 Task: Add a signature Janice Green containing Have a great Grandparents Day, Janice Green to email address softage.5@softage.net and add a label Birthday parties
Action: Mouse moved to (930, 53)
Screenshot: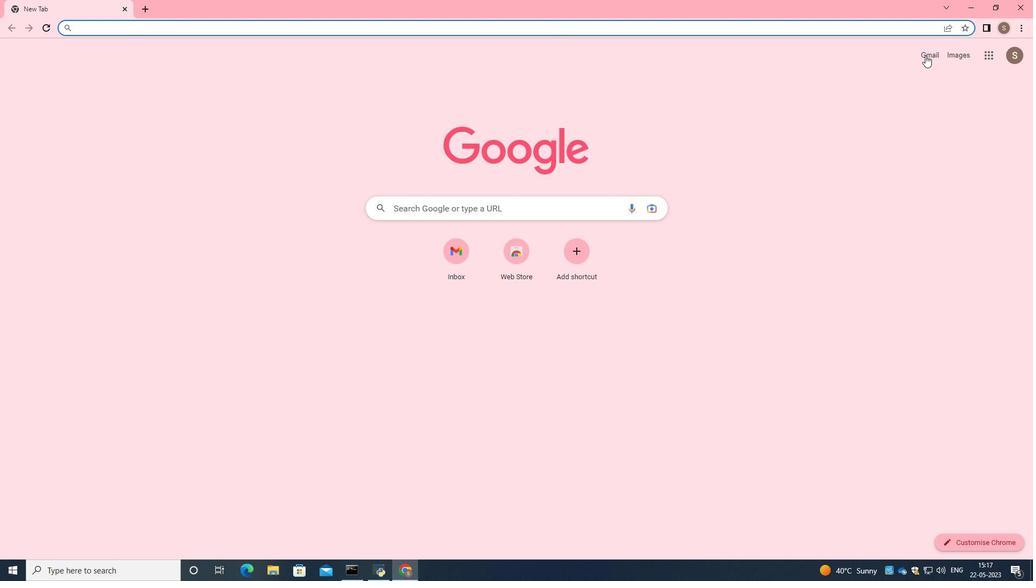 
Action: Mouse pressed left at (930, 53)
Screenshot: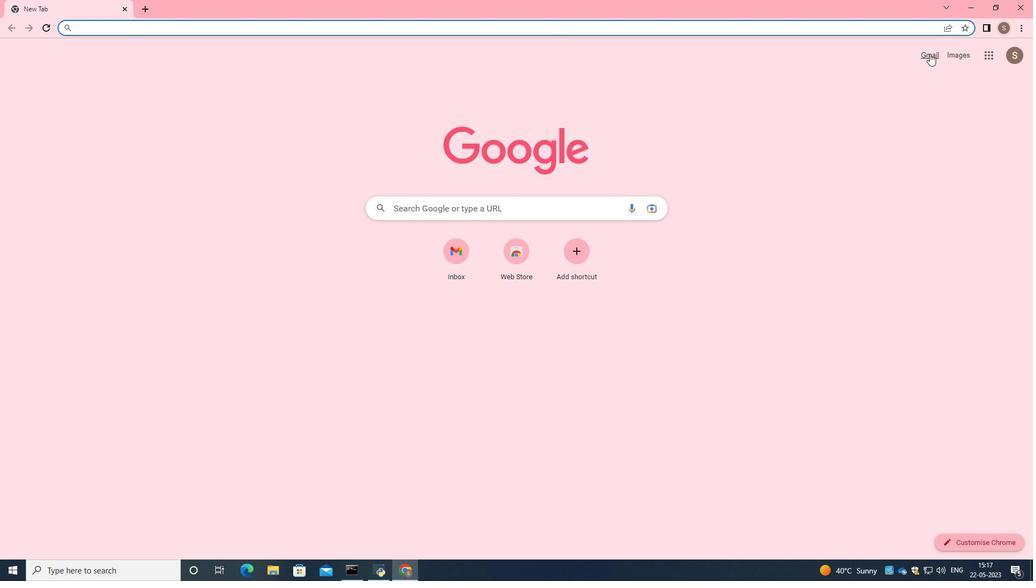 
Action: Mouse moved to (918, 76)
Screenshot: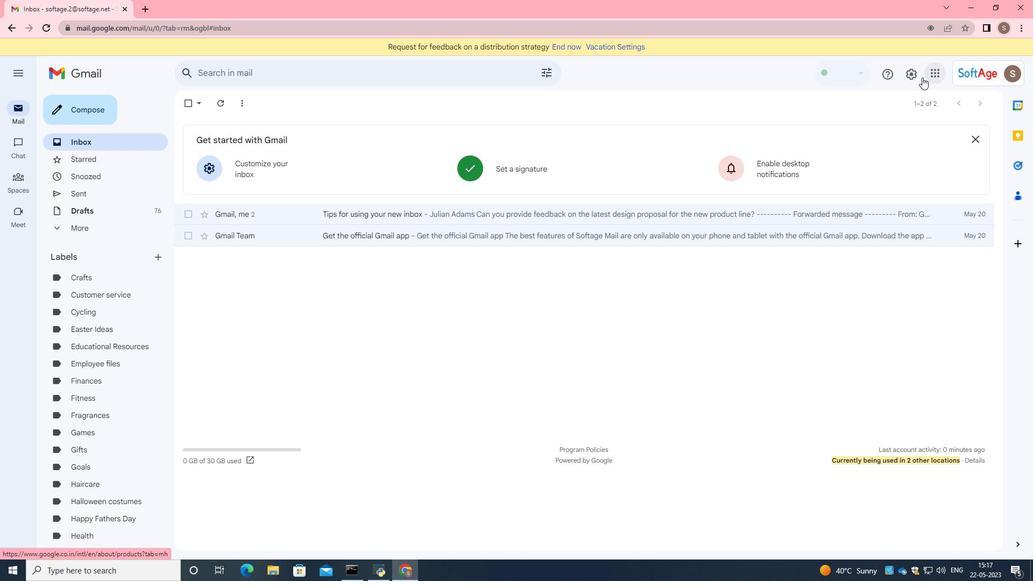 
Action: Mouse pressed left at (918, 76)
Screenshot: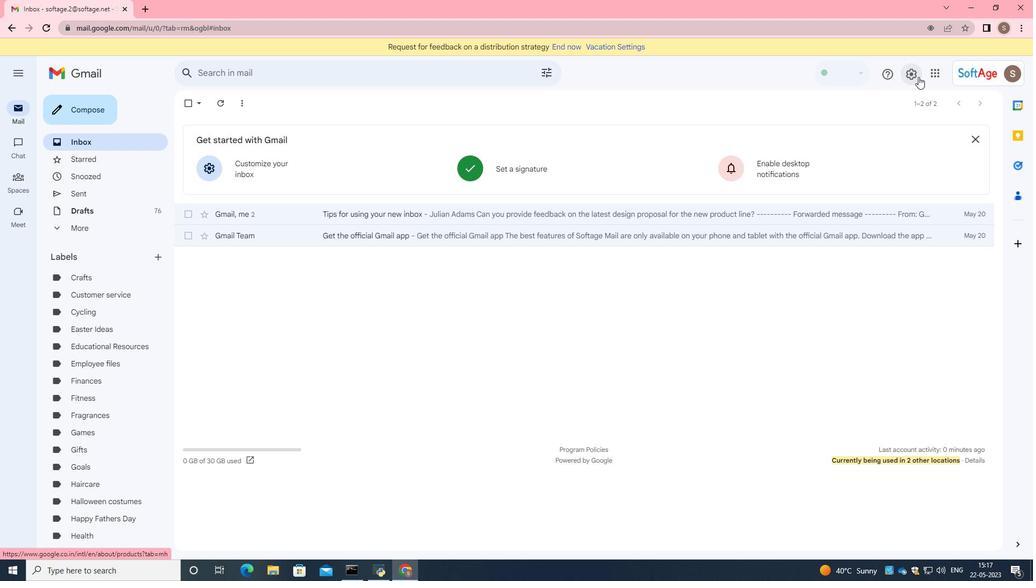 
Action: Mouse moved to (888, 130)
Screenshot: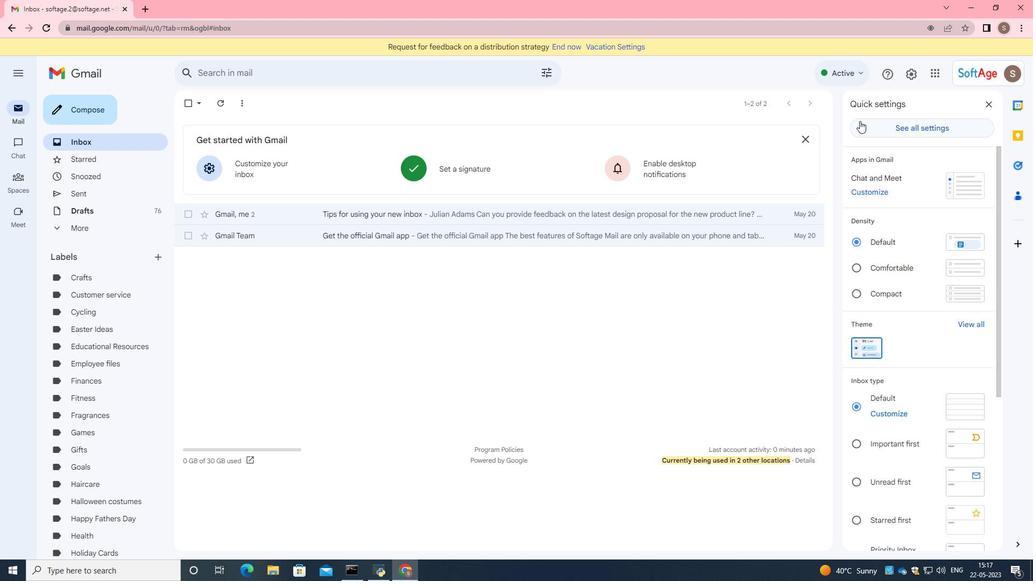 
Action: Mouse pressed left at (888, 130)
Screenshot: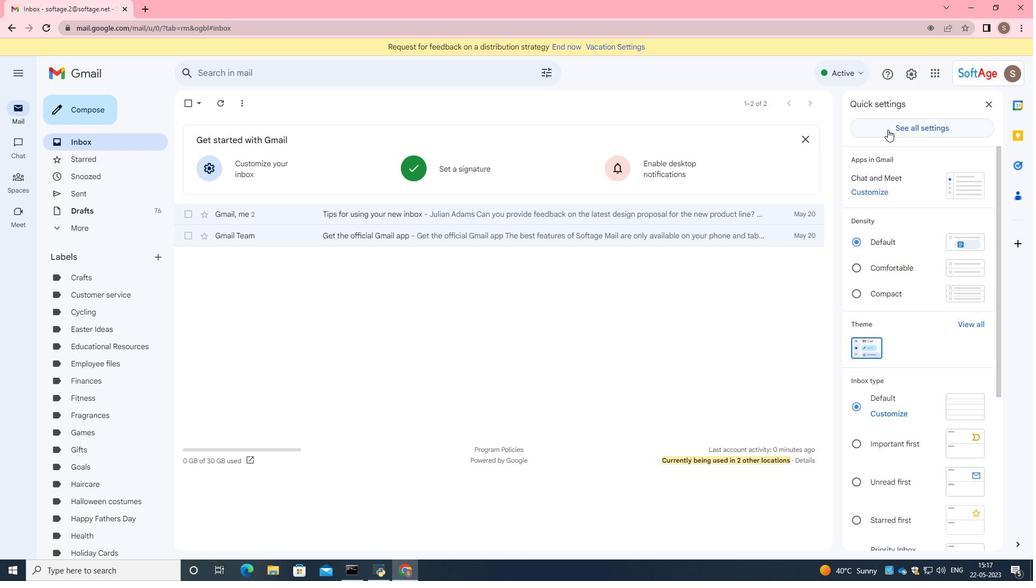 
Action: Mouse moved to (556, 209)
Screenshot: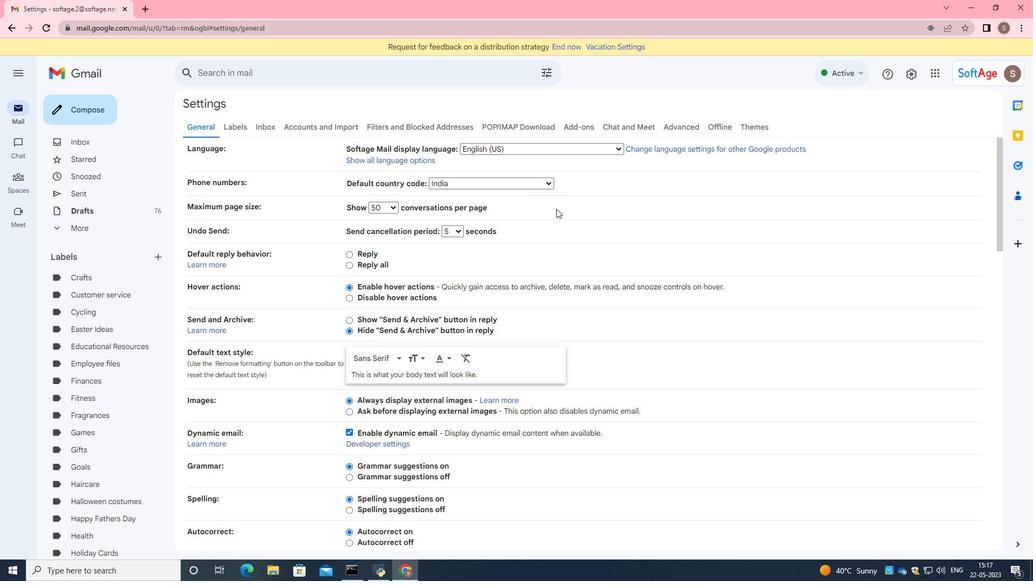 
Action: Mouse scrolled (556, 208) with delta (0, 0)
Screenshot: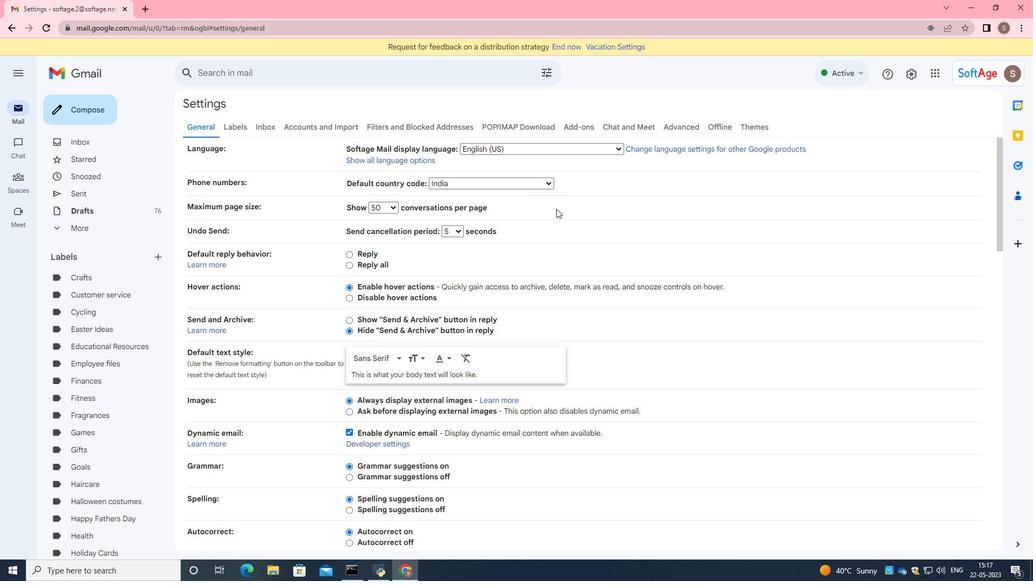 
Action: Mouse scrolled (556, 208) with delta (0, 0)
Screenshot: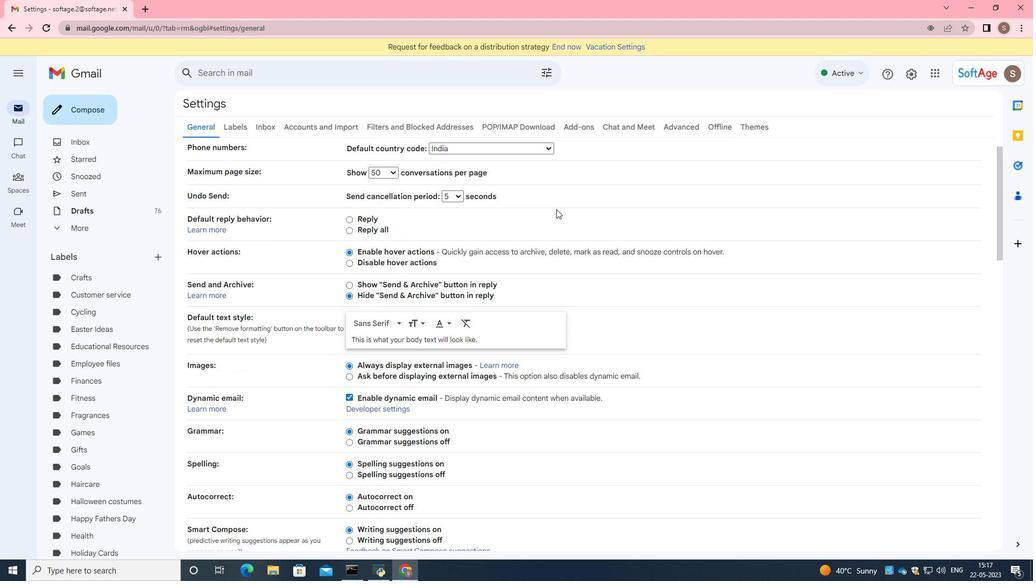 
Action: Mouse moved to (556, 209)
Screenshot: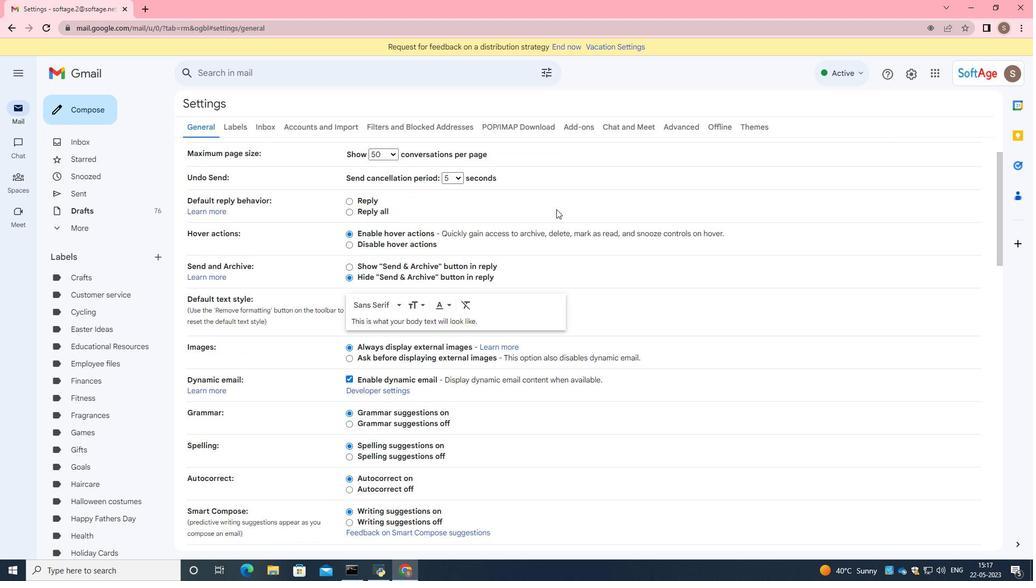 
Action: Mouse scrolled (556, 209) with delta (0, 0)
Screenshot: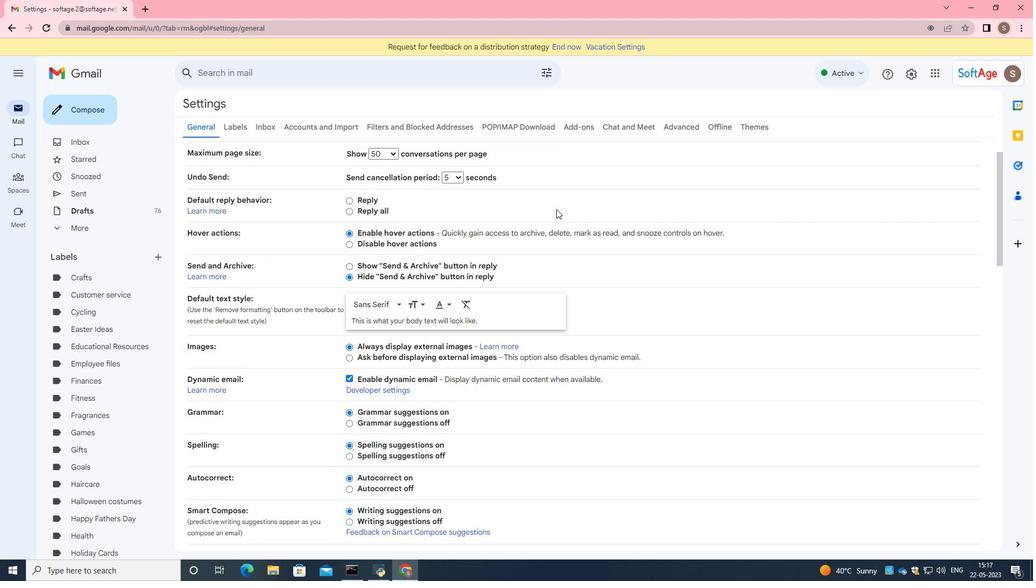 
Action: Mouse moved to (556, 212)
Screenshot: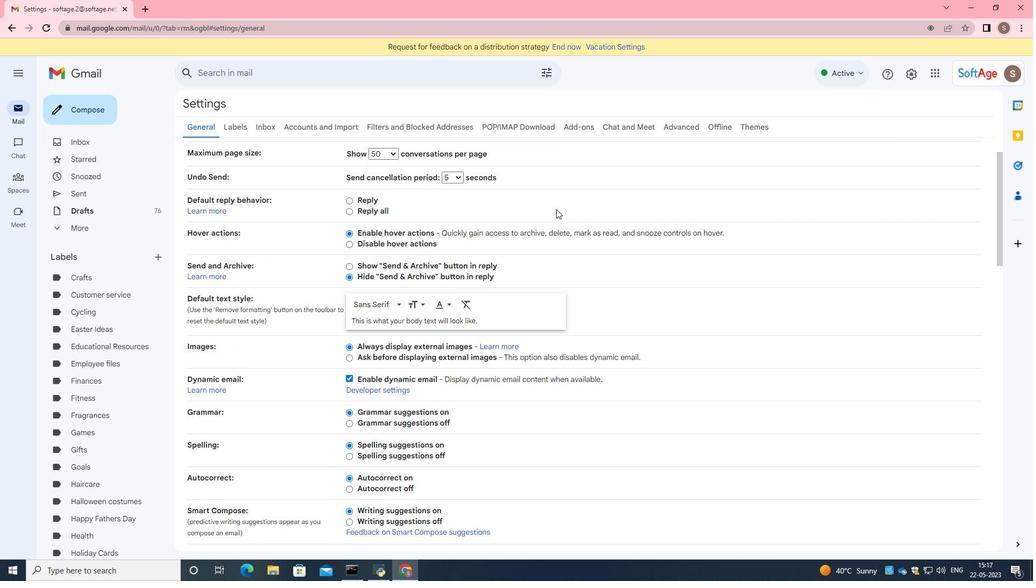 
Action: Mouse scrolled (556, 212) with delta (0, 0)
Screenshot: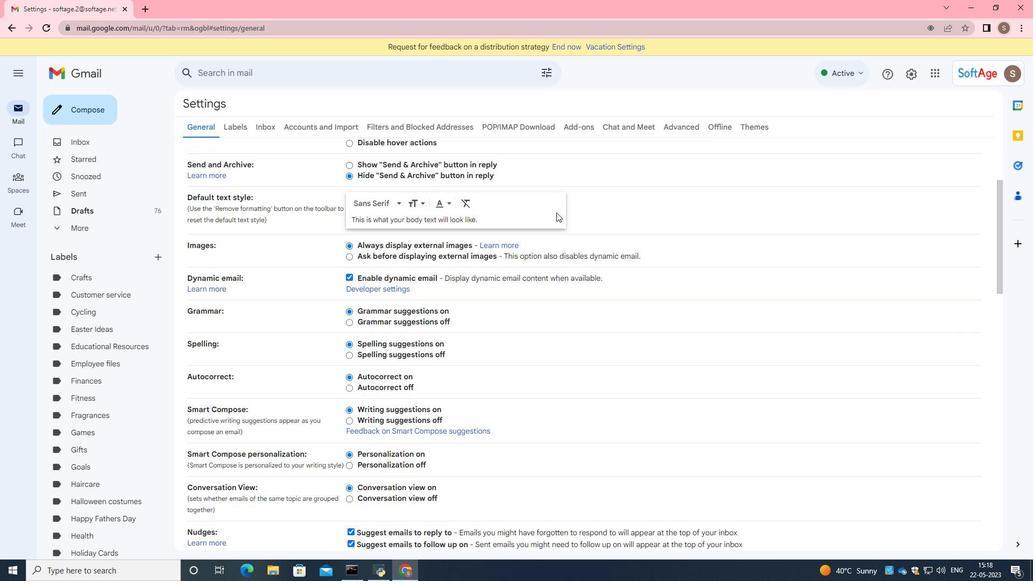 
Action: Mouse moved to (556, 214)
Screenshot: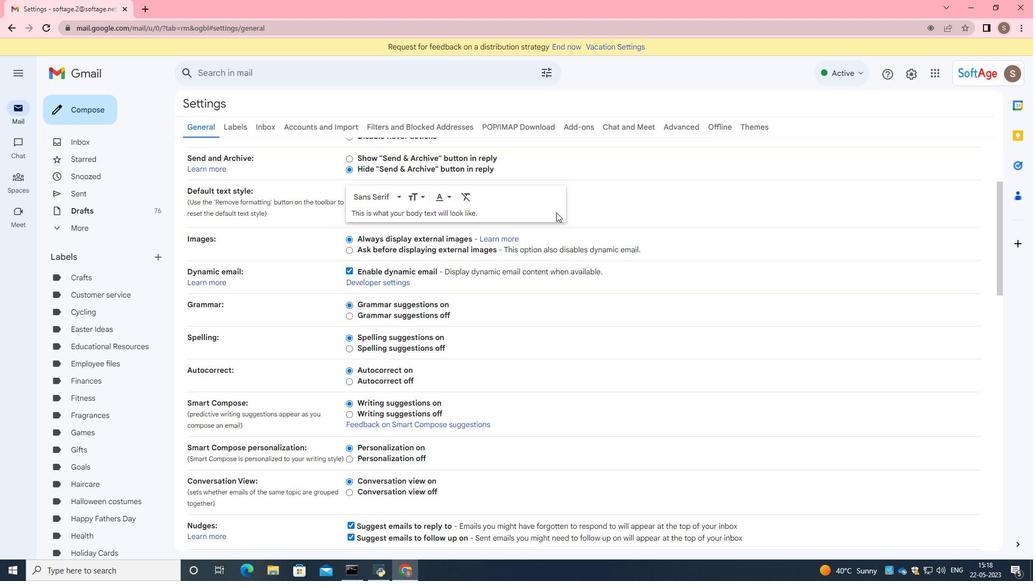 
Action: Mouse scrolled (556, 213) with delta (0, 0)
Screenshot: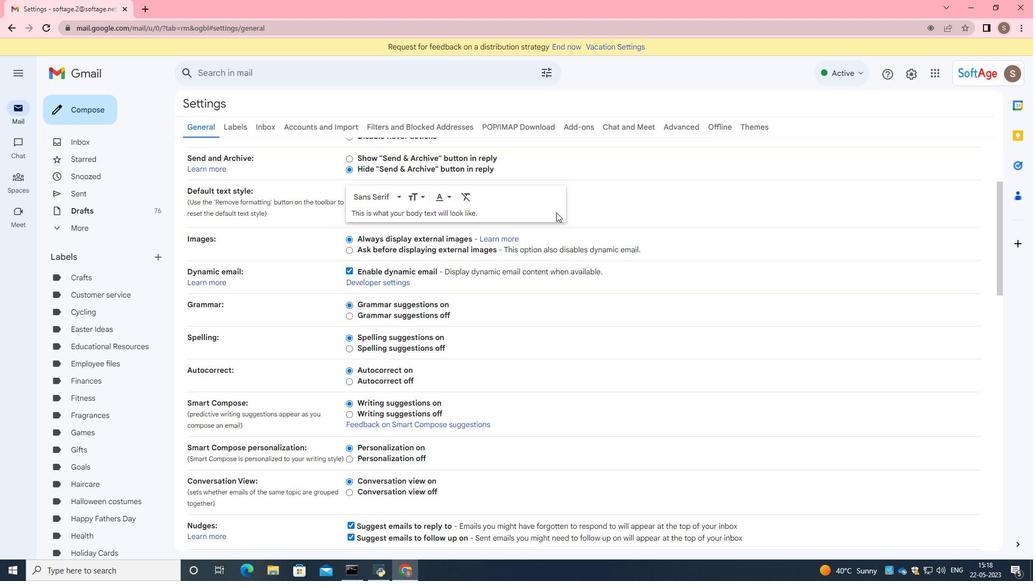 
Action: Mouse moved to (557, 227)
Screenshot: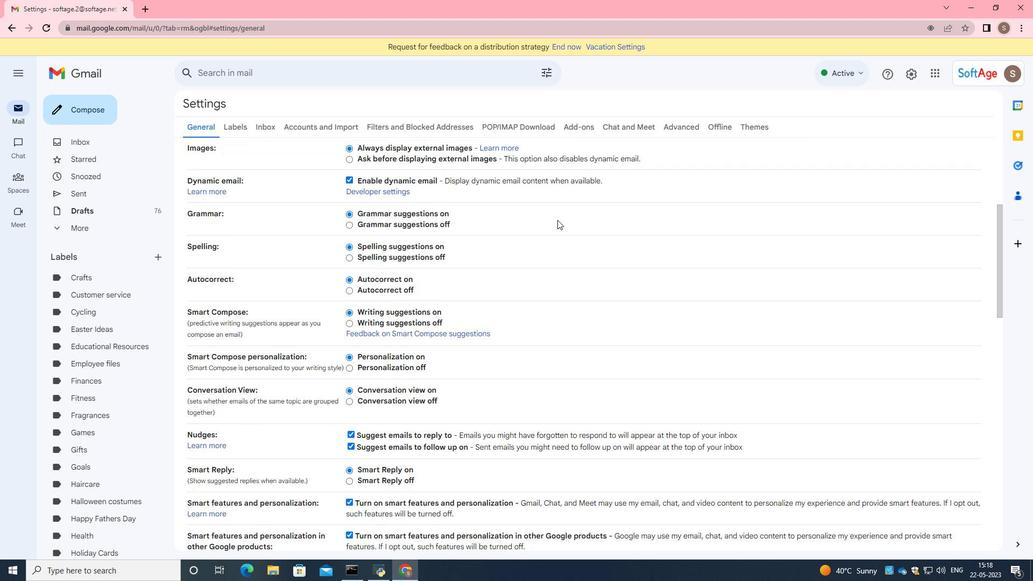 
Action: Mouse scrolled (557, 226) with delta (0, 0)
Screenshot: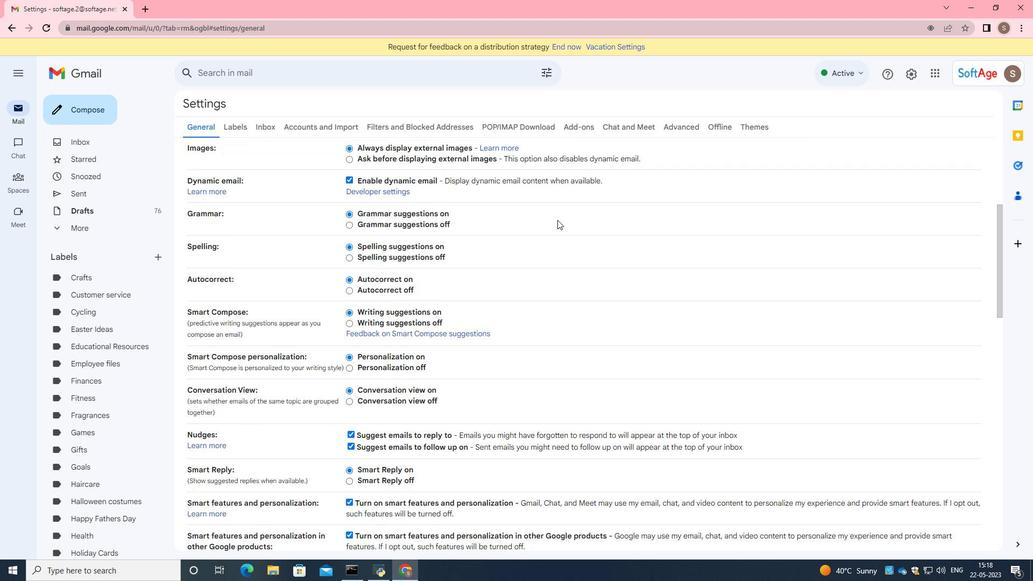 
Action: Mouse moved to (557, 229)
Screenshot: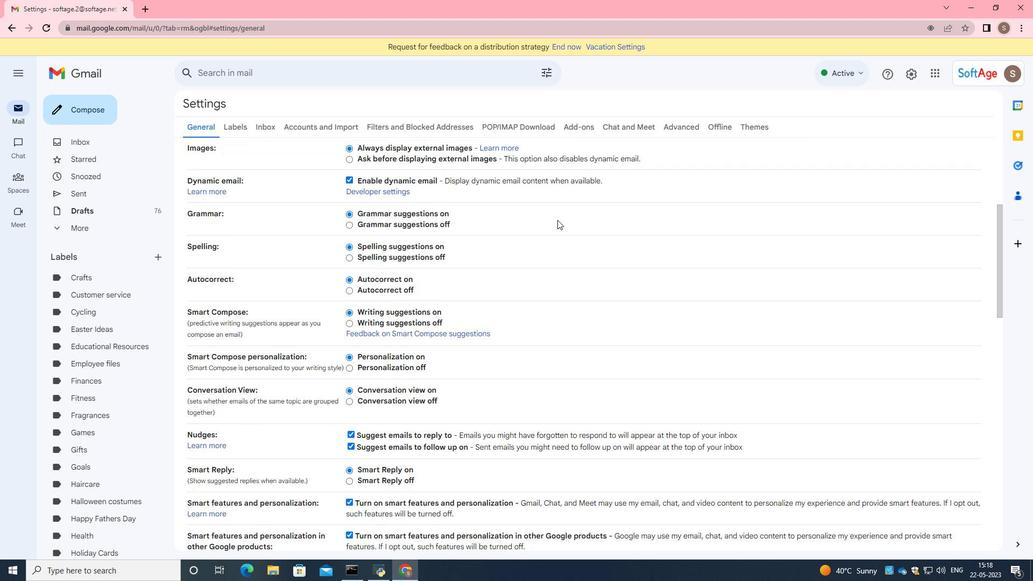 
Action: Mouse scrolled (557, 228) with delta (0, 0)
Screenshot: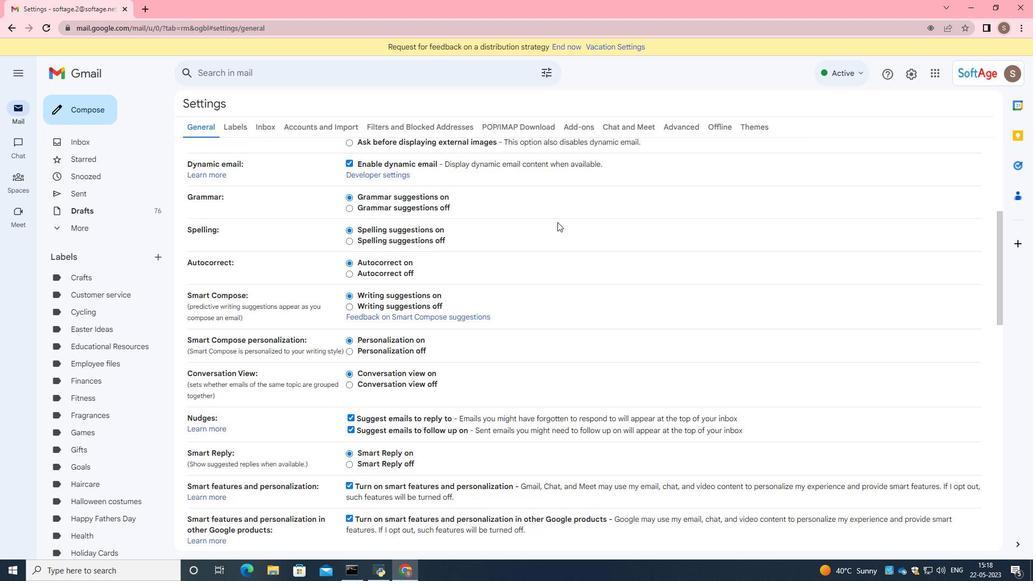 
Action: Mouse moved to (556, 234)
Screenshot: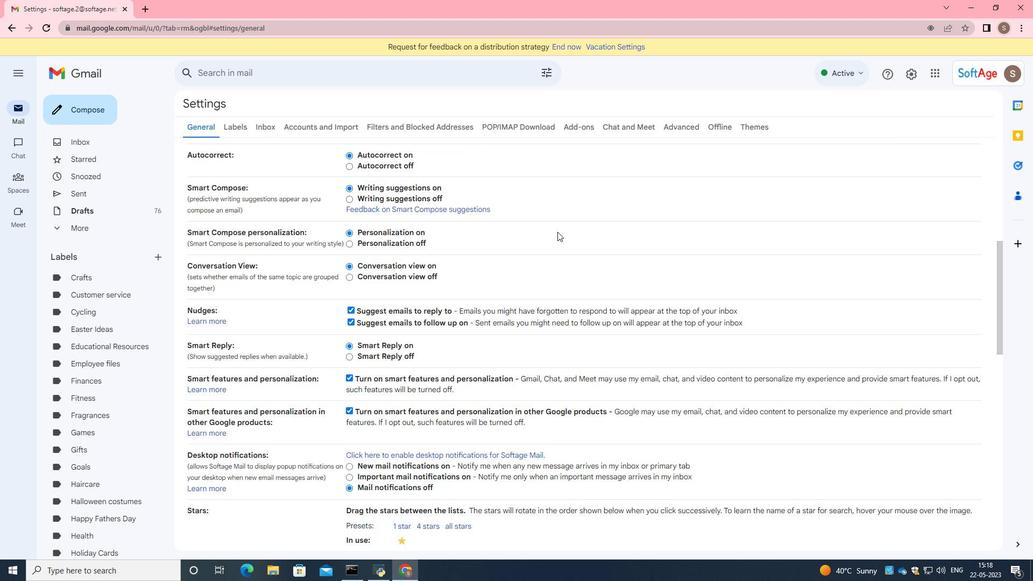 
Action: Mouse scrolled (557, 231) with delta (0, 0)
Screenshot: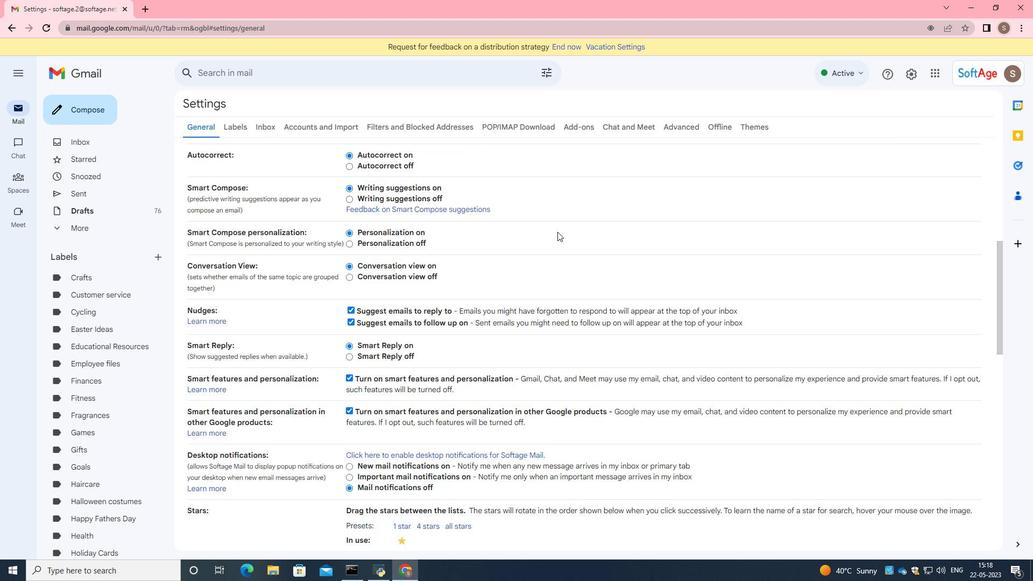 
Action: Mouse moved to (556, 234)
Screenshot: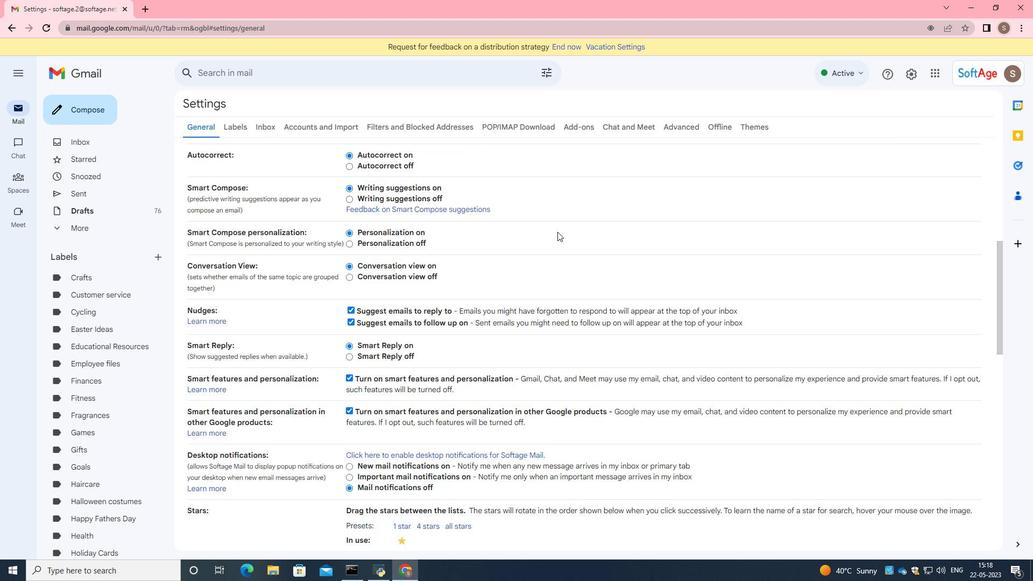 
Action: Mouse scrolled (556, 233) with delta (0, 0)
Screenshot: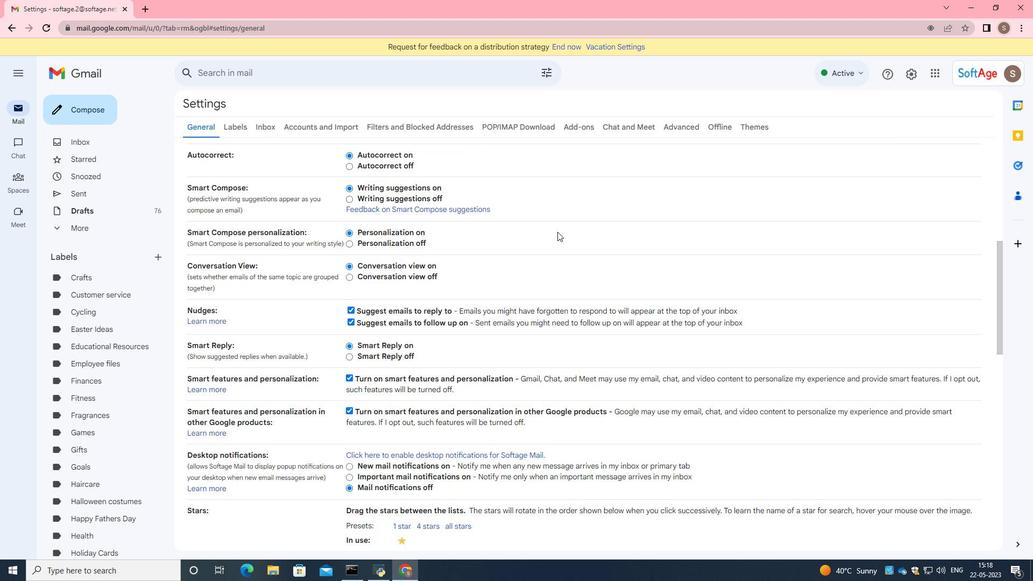 
Action: Mouse moved to (556, 235)
Screenshot: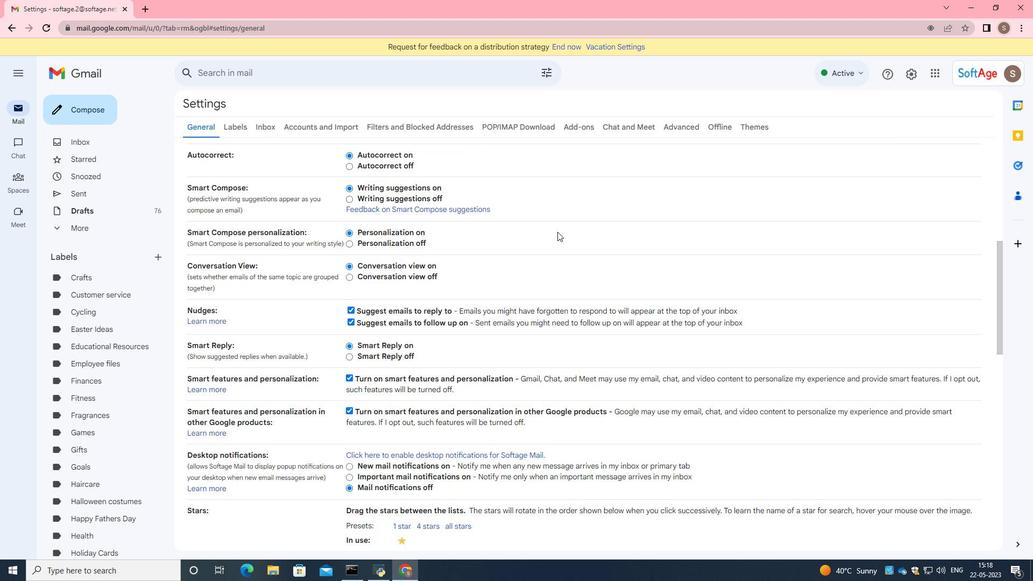 
Action: Mouse scrolled (556, 235) with delta (0, 0)
Screenshot: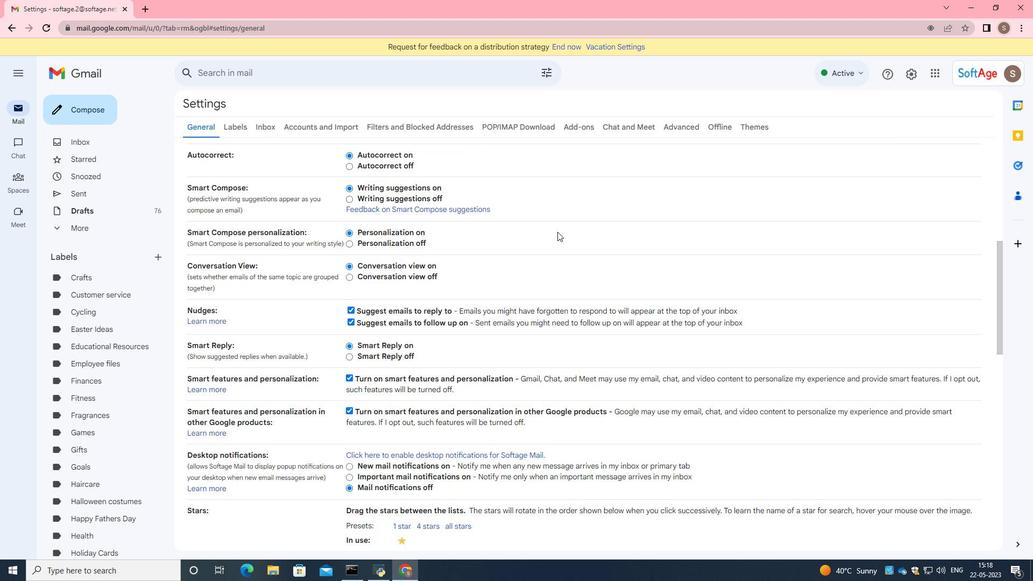 
Action: Mouse moved to (493, 403)
Screenshot: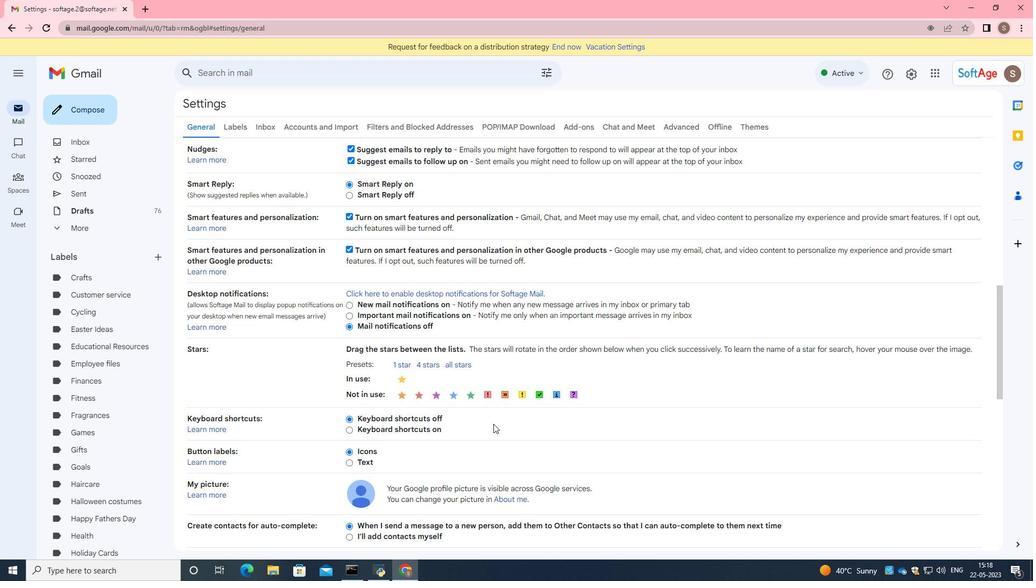 
Action: Mouse scrolled (493, 402) with delta (0, 0)
Screenshot: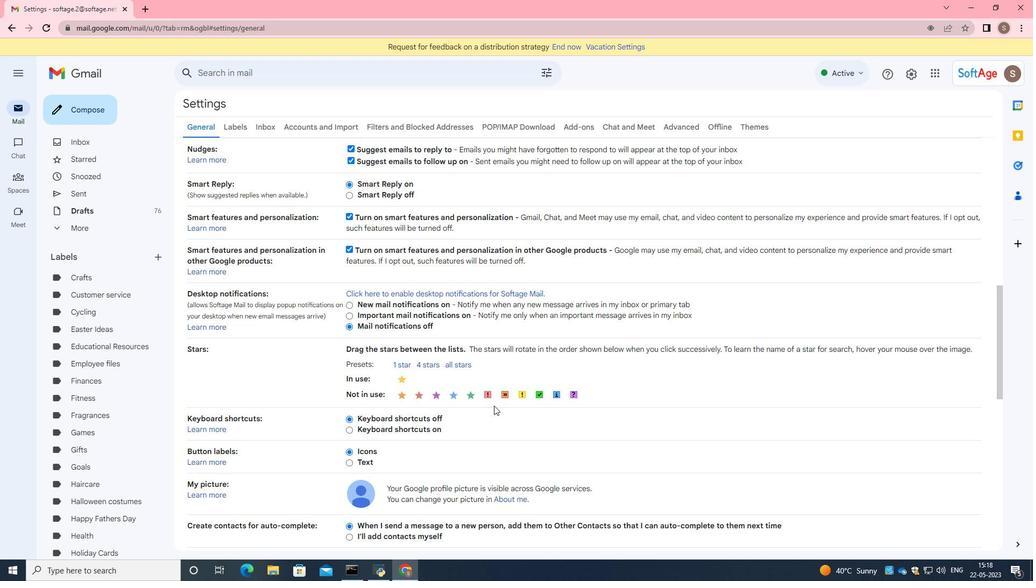 
Action: Mouse scrolled (493, 402) with delta (0, 0)
Screenshot: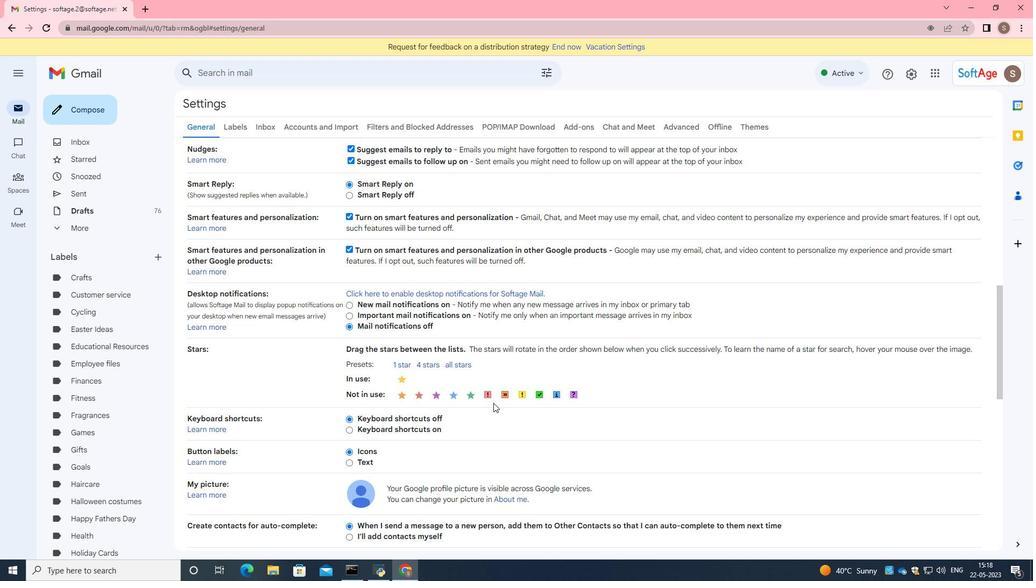 
Action: Mouse scrolled (493, 402) with delta (0, 0)
Screenshot: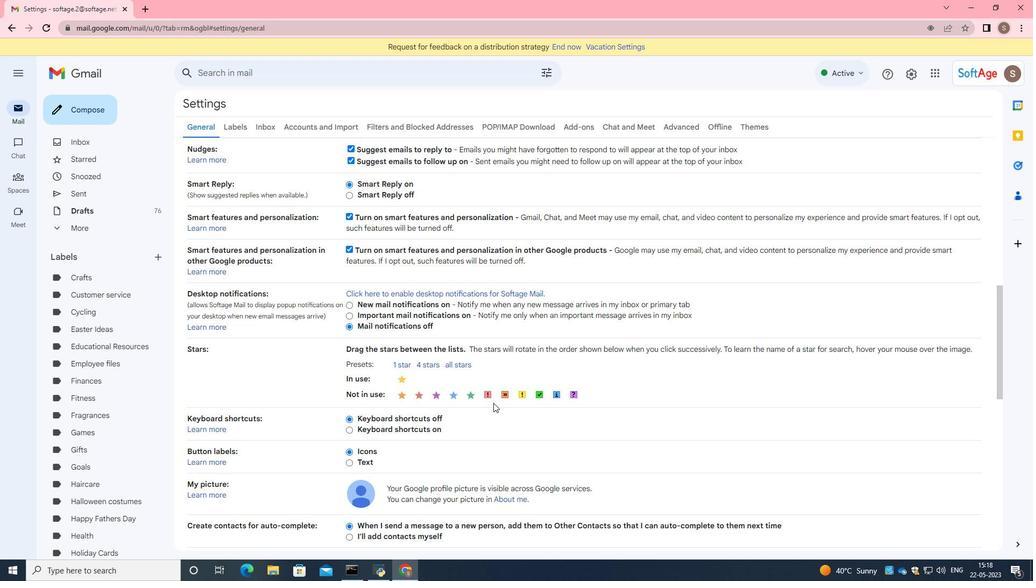 
Action: Mouse moved to (457, 409)
Screenshot: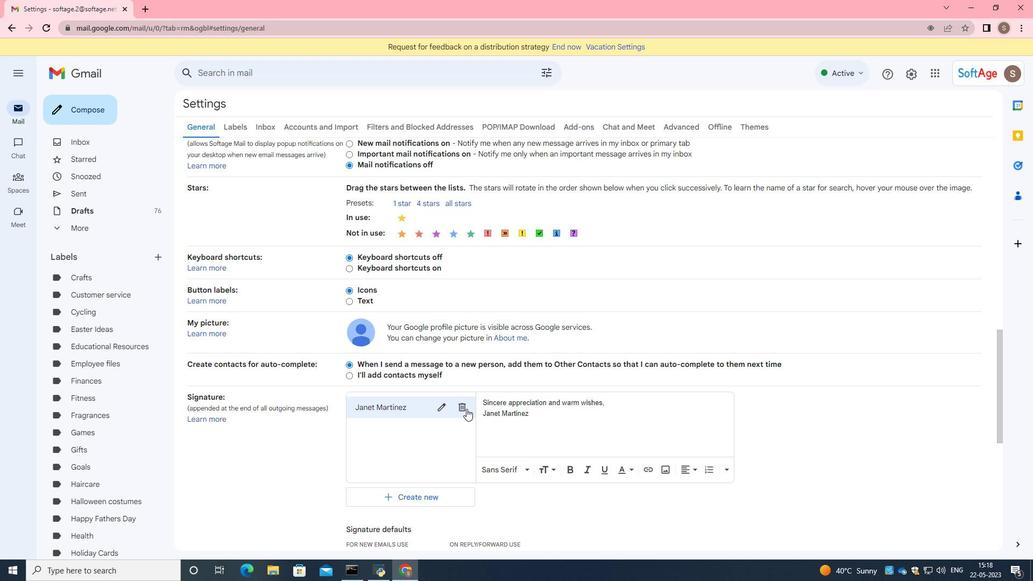 
Action: Mouse pressed left at (457, 409)
Screenshot: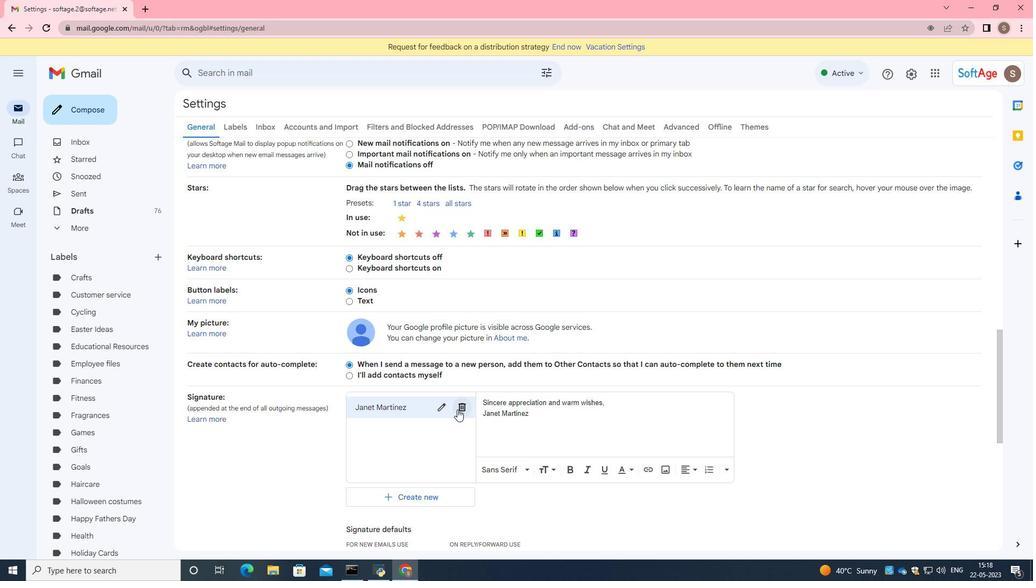 
Action: Mouse moved to (608, 325)
Screenshot: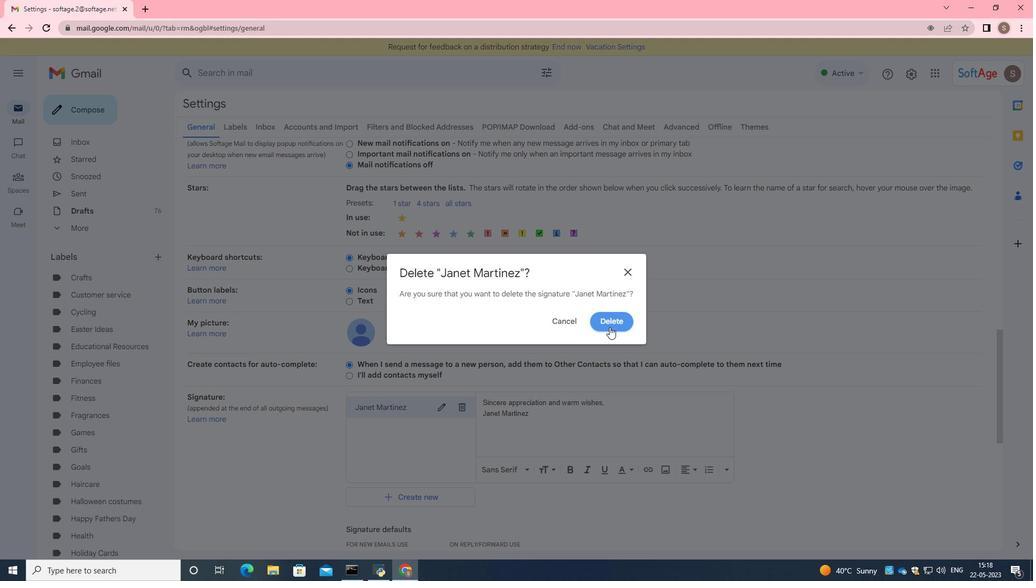 
Action: Mouse pressed left at (608, 325)
Screenshot: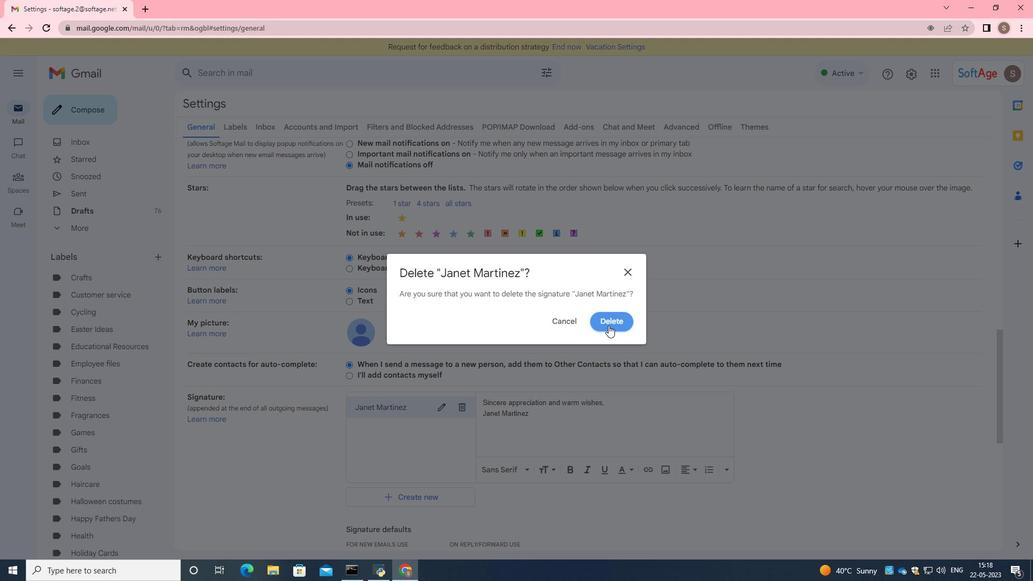 
Action: Mouse moved to (496, 435)
Screenshot: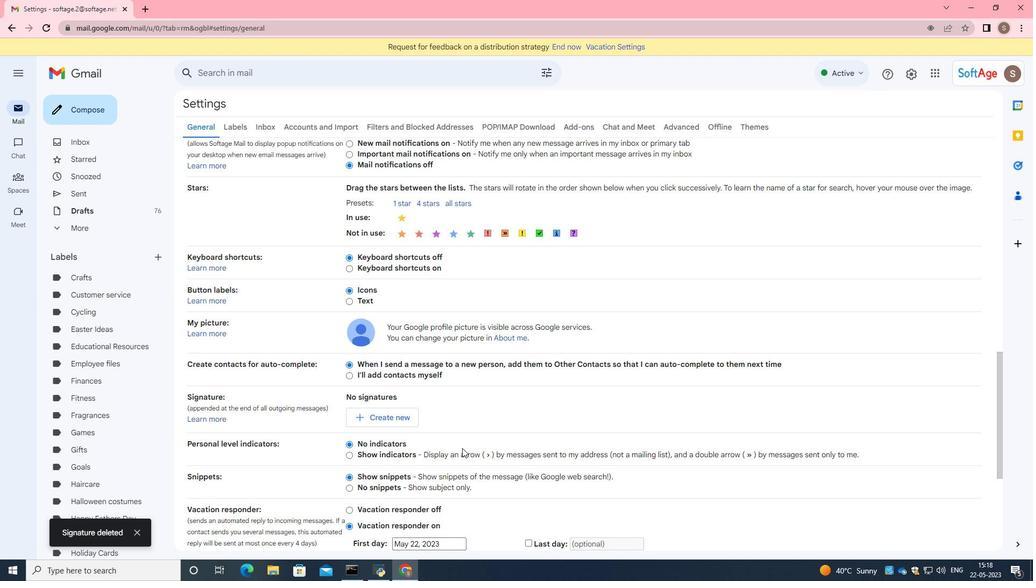
Action: Mouse scrolled (496, 434) with delta (0, 0)
Screenshot: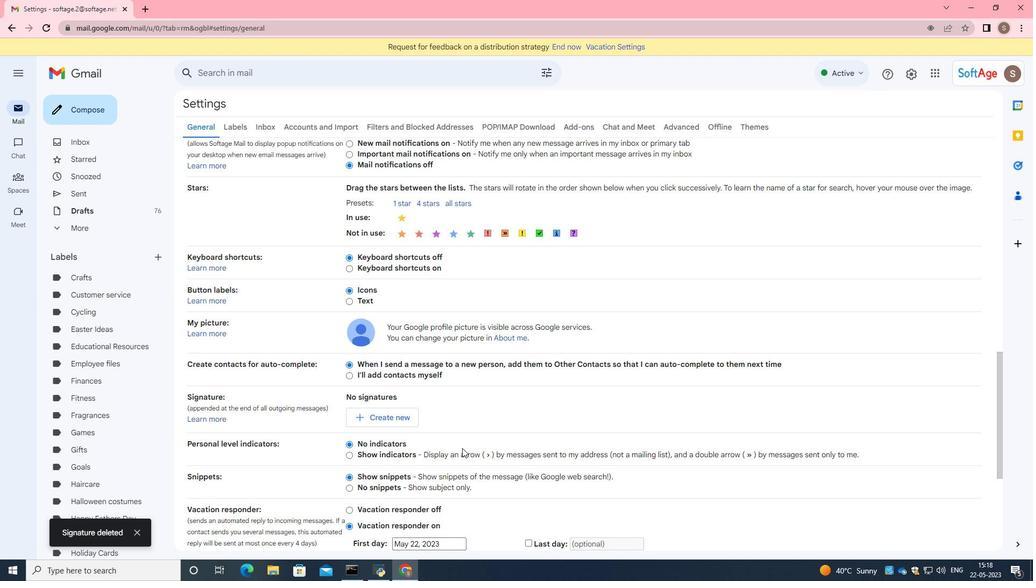 
Action: Mouse scrolled (496, 434) with delta (0, 0)
Screenshot: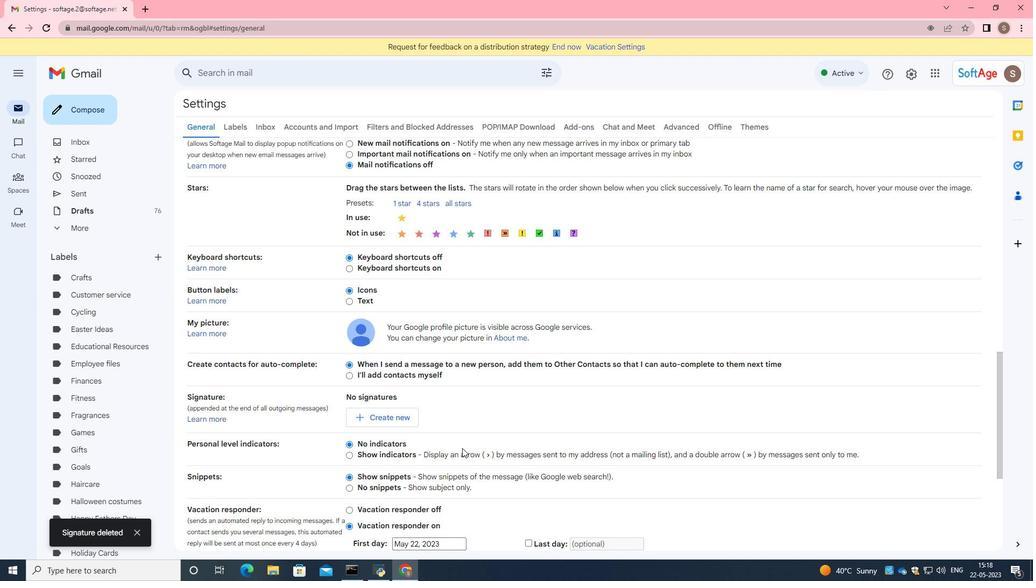 
Action: Mouse scrolled (496, 434) with delta (0, 0)
Screenshot: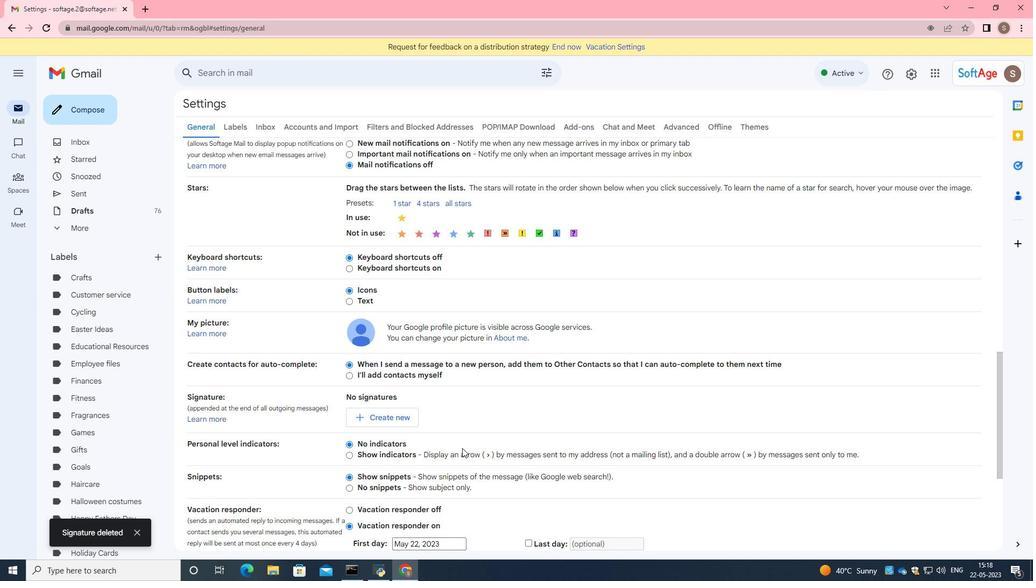 
Action: Mouse scrolled (496, 434) with delta (0, 0)
Screenshot: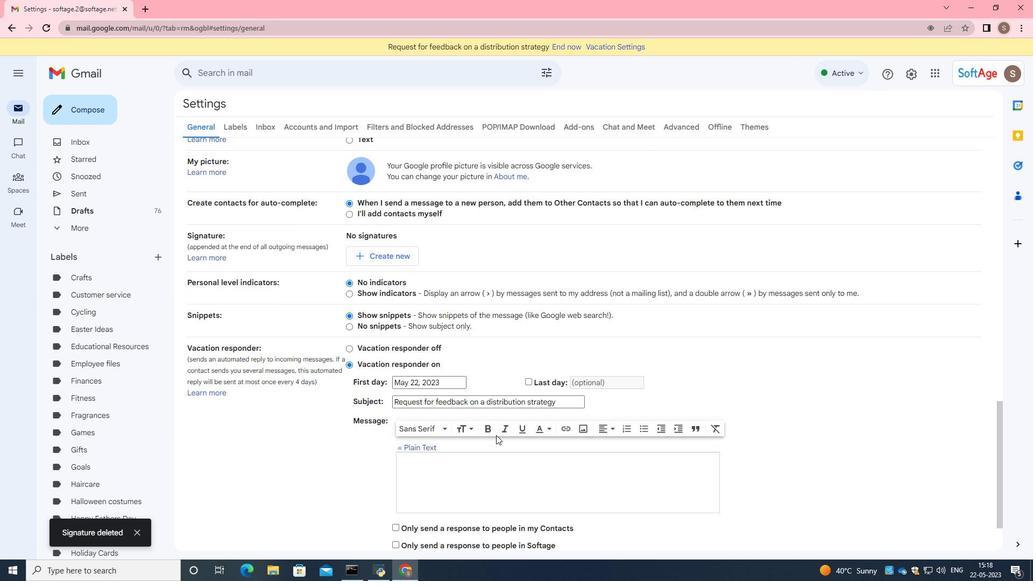 
Action: Mouse scrolled (496, 434) with delta (0, 0)
Screenshot: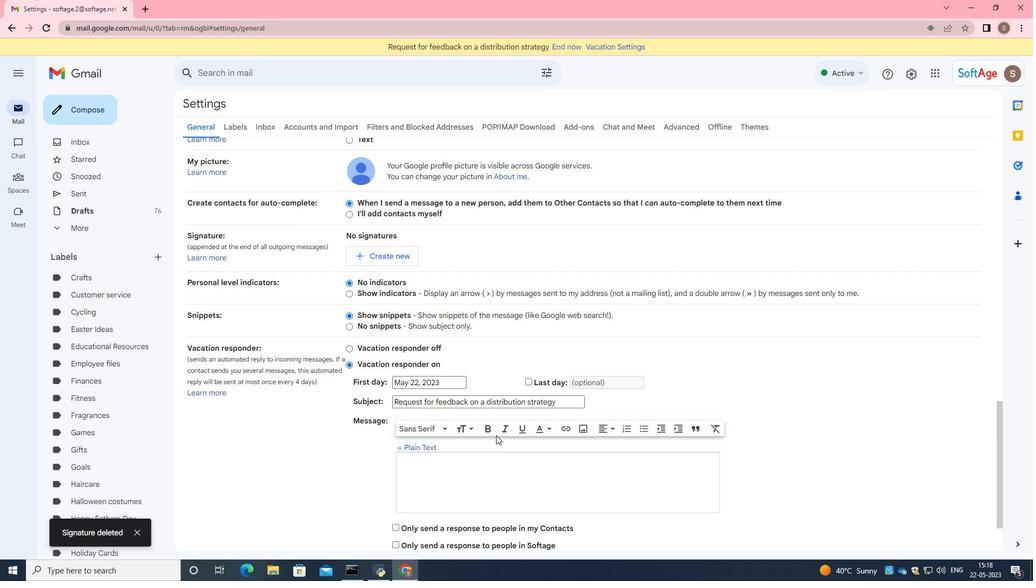 
Action: Mouse moved to (486, 374)
Screenshot: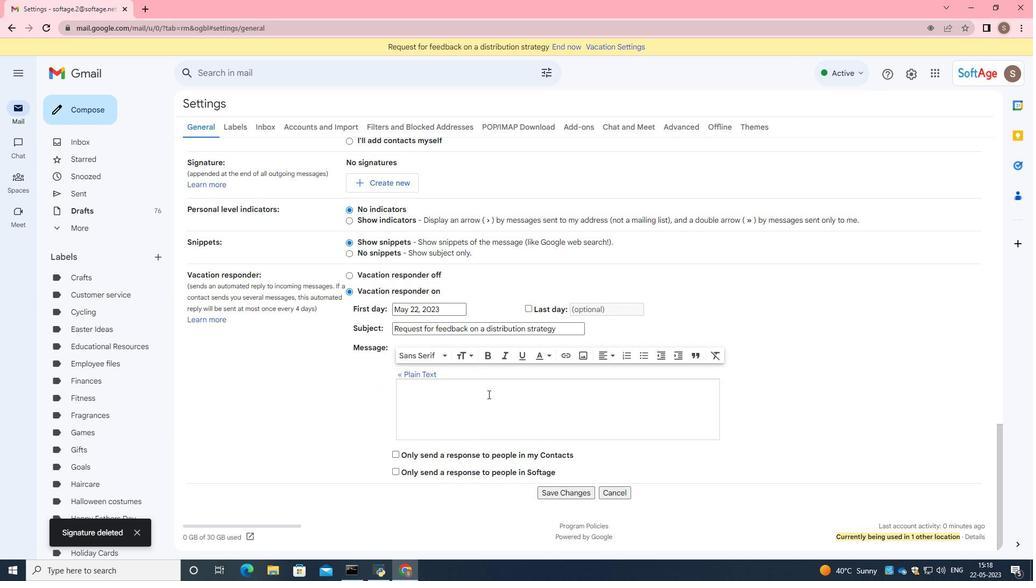 
Action: Mouse scrolled (486, 375) with delta (0, 0)
Screenshot: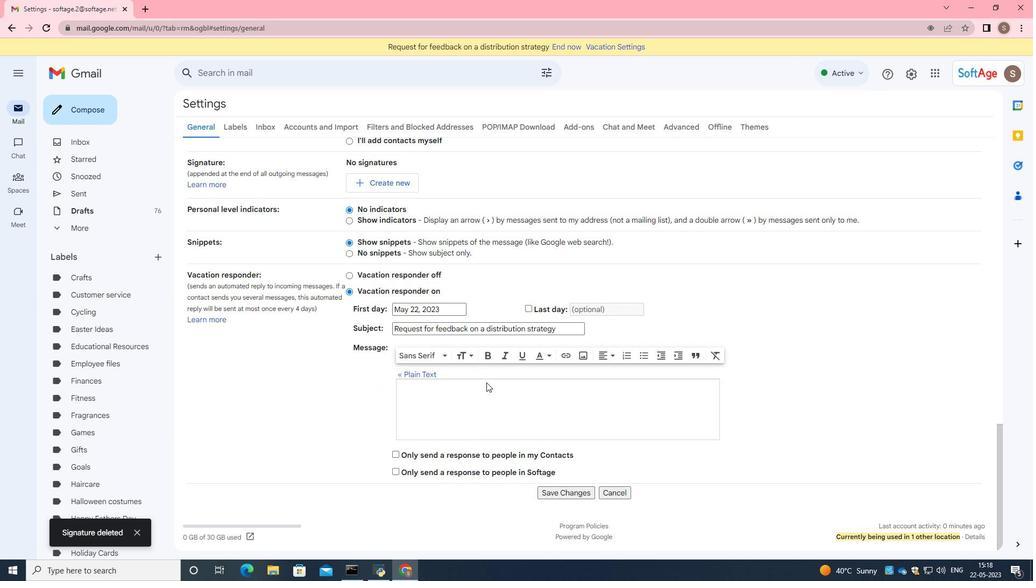 
Action: Mouse scrolled (486, 375) with delta (0, 0)
Screenshot: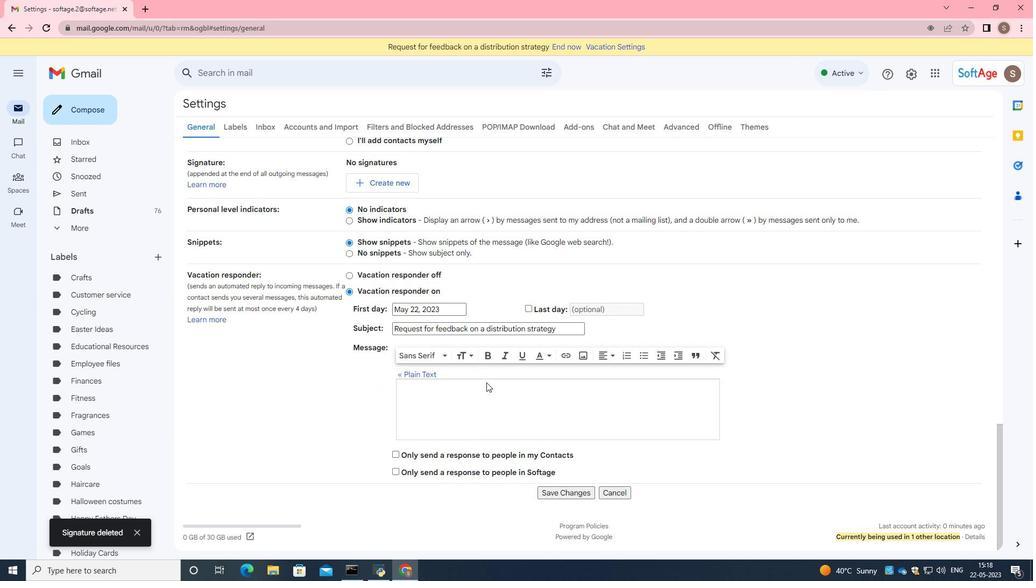 
Action: Mouse scrolled (486, 375) with delta (0, 0)
Screenshot: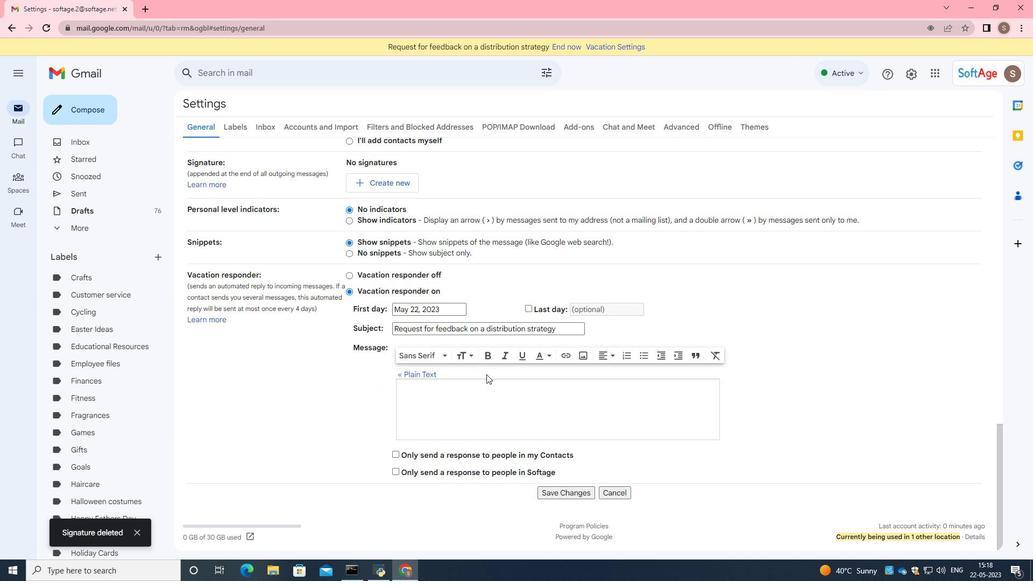 
Action: Mouse moved to (377, 340)
Screenshot: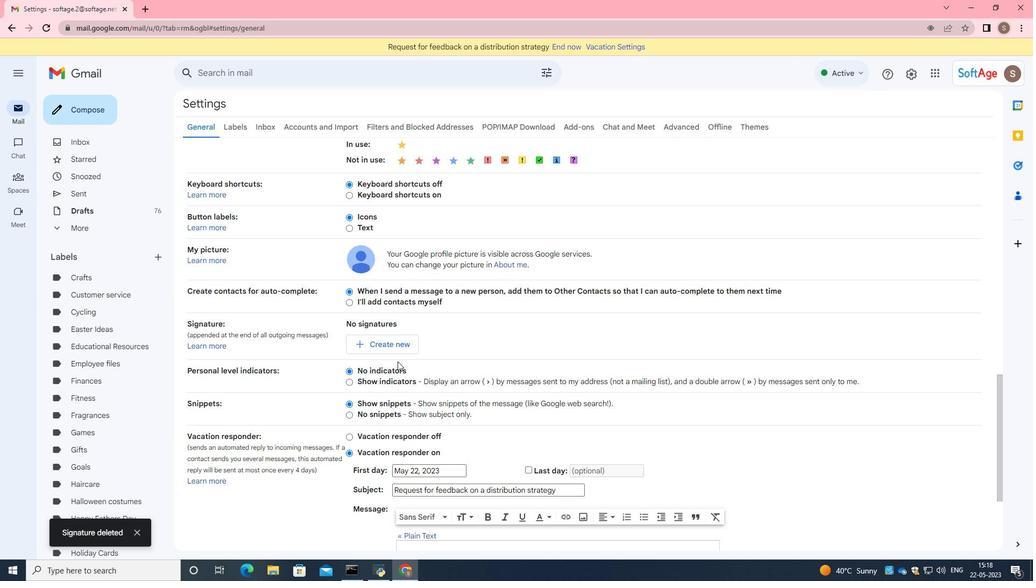
Action: Mouse pressed left at (377, 340)
Screenshot: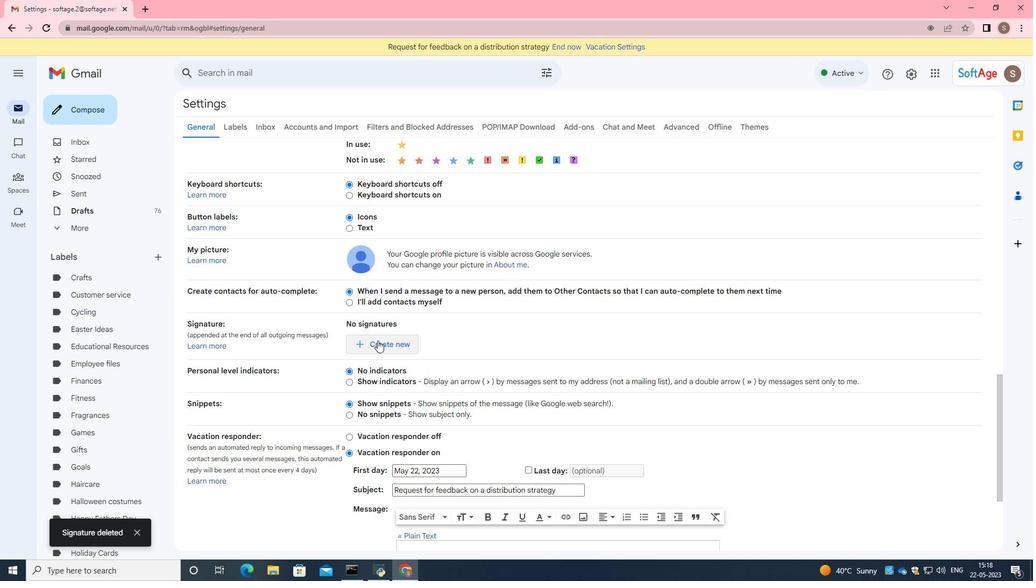 
Action: Mouse moved to (469, 297)
Screenshot: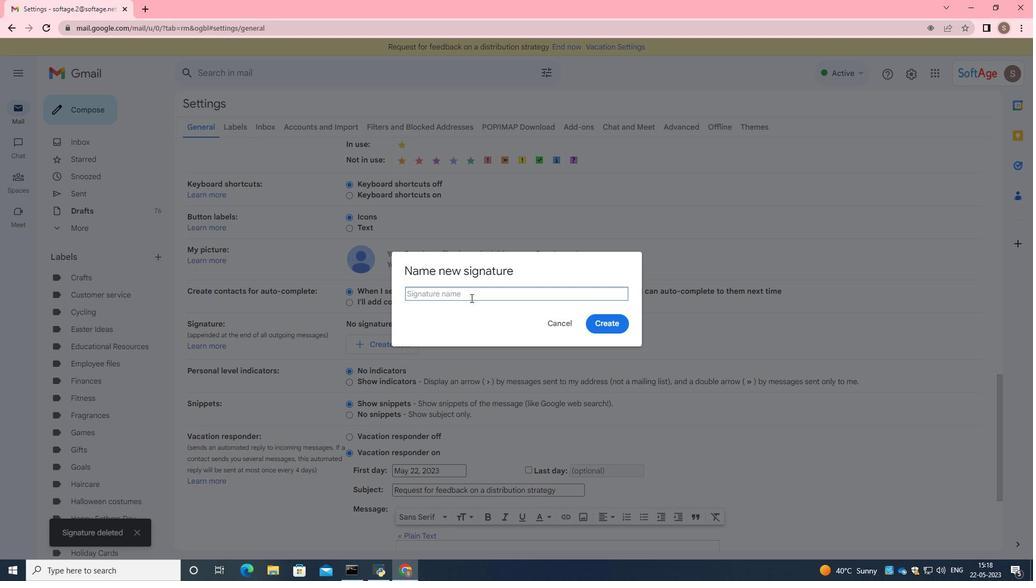 
Action: Key pressed <Key.caps_lock>J<Key.caps_lock>anice<Key.space><Key.caps_lock>G<Key.caps_lock>reen<Key.space>
Screenshot: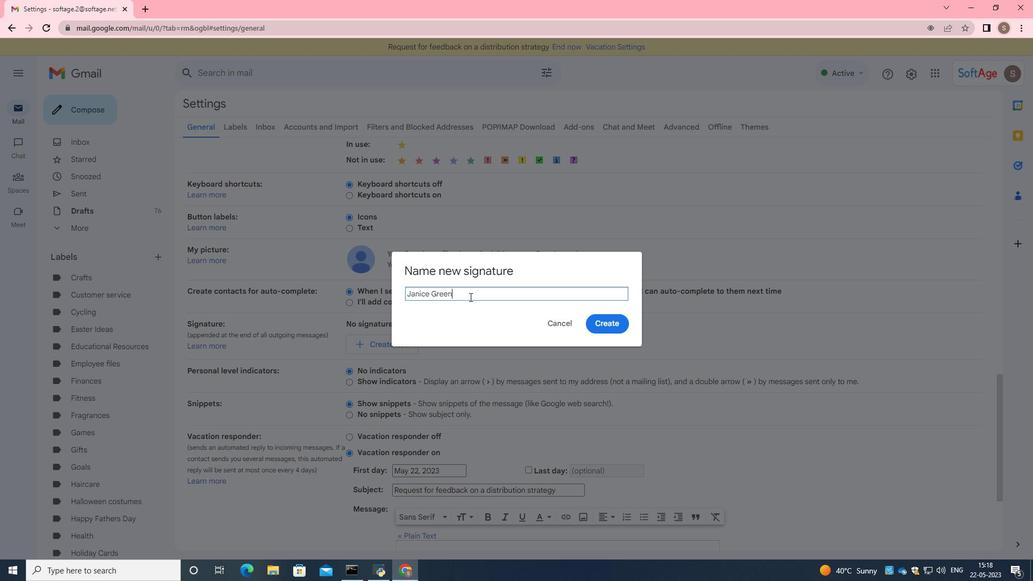 
Action: Mouse moved to (610, 328)
Screenshot: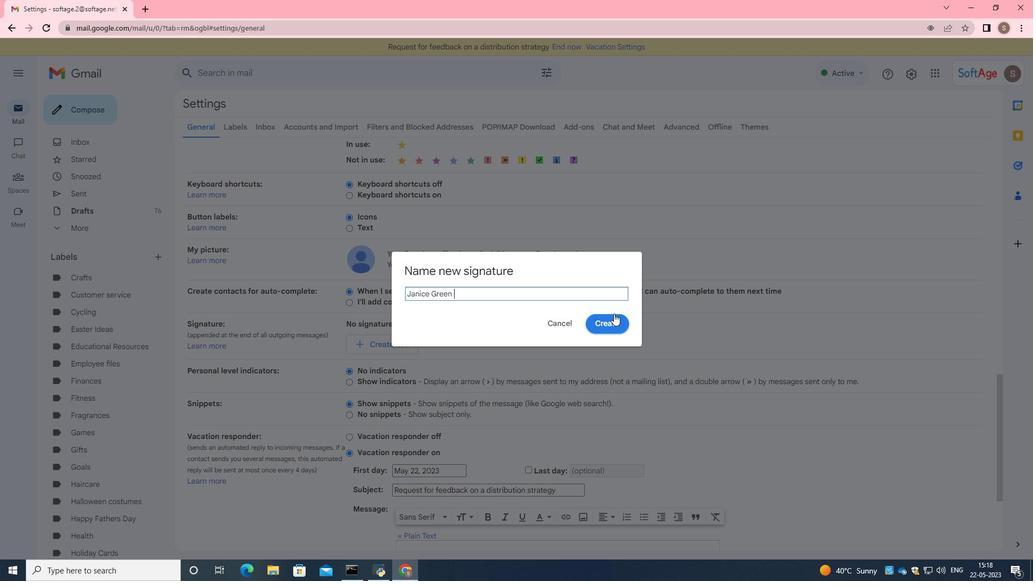 
Action: Mouse pressed left at (610, 328)
Screenshot: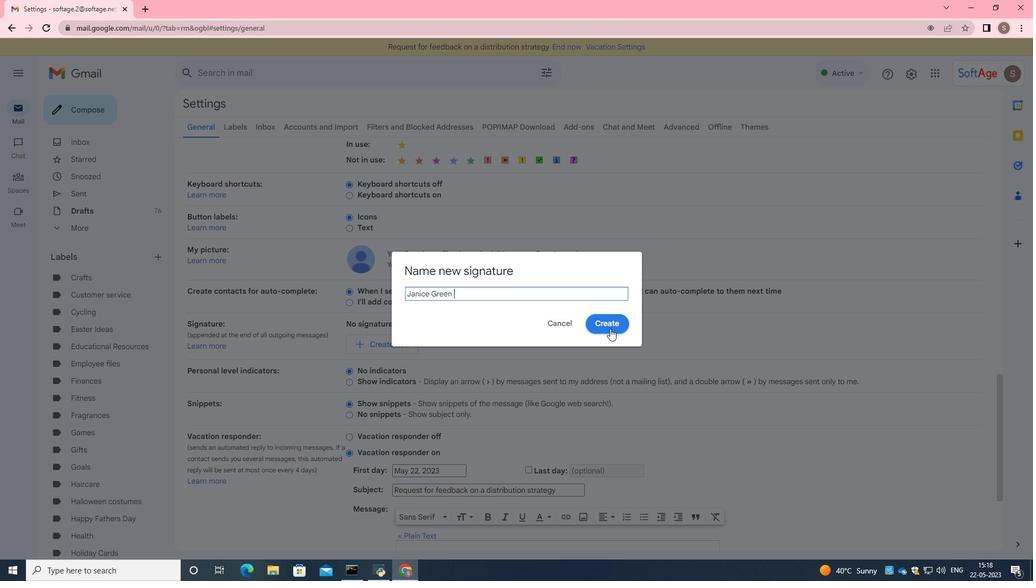 
Action: Mouse moved to (529, 347)
Screenshot: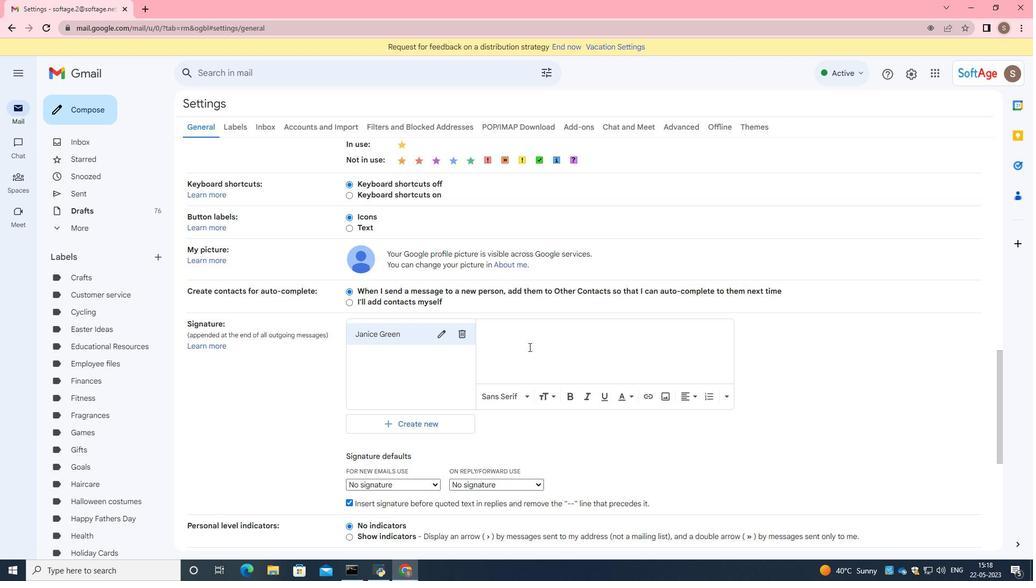 
Action: Mouse pressed left at (529, 347)
Screenshot: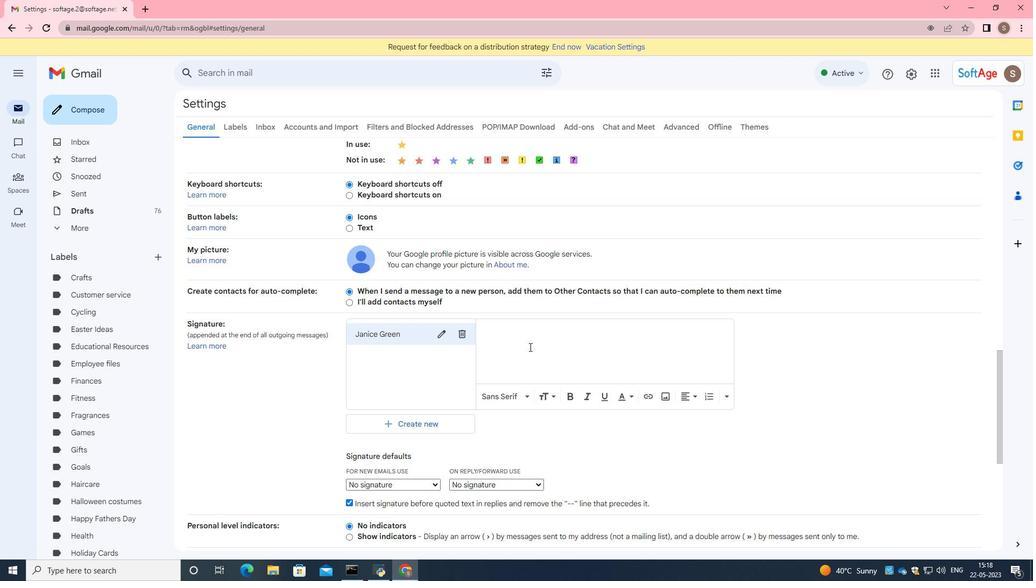 
Action: Key pressed <Key.caps_lock>C<Key.backspace>H<Key.caps_lock>ave<Key.space>a<Key.space>gea<Key.backspace><Key.backspace>reat<Key.space><Key.caps_lock>G<Key.caps_lock>randparents<Key.space><Key.caps_lock>D<Key.caps_lock>ay,<Key.enter><Key.caps_lock>J<Key.caps_lock>anice<Key.space><Key.caps_lock>G<Key.caps_lock>reen
Screenshot: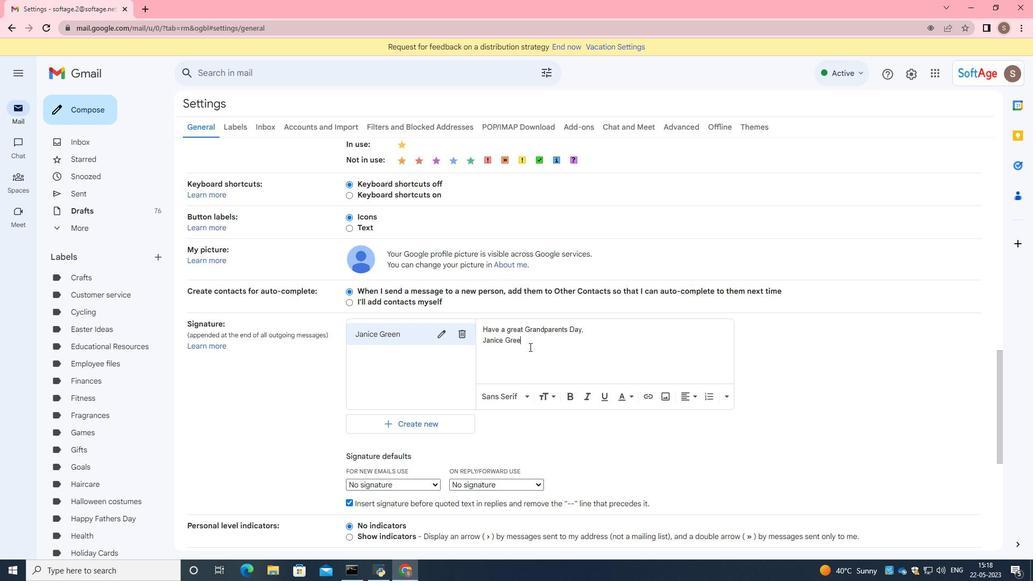 
Action: Mouse moved to (538, 348)
Screenshot: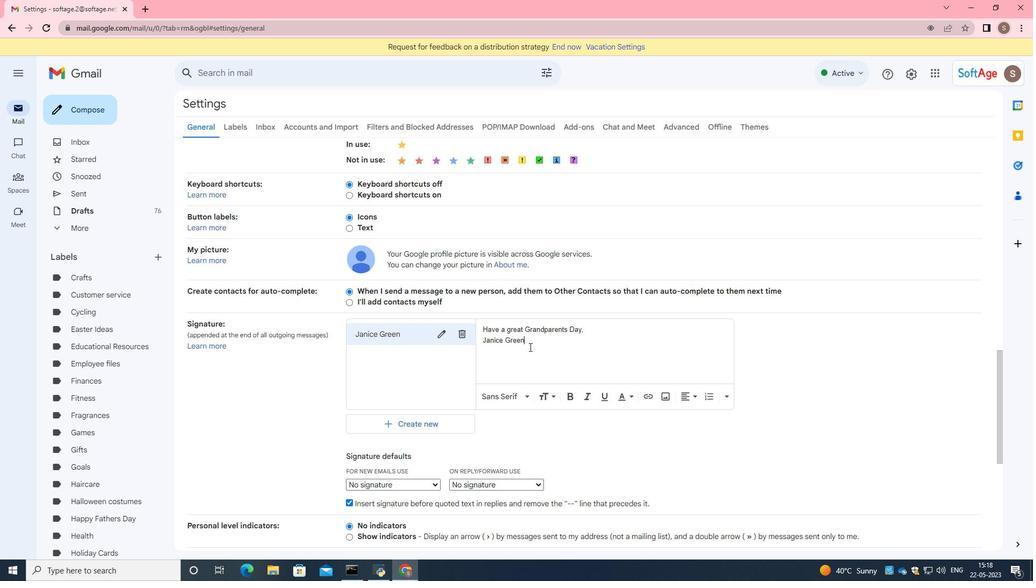 
Action: Mouse scrolled (538, 348) with delta (0, 0)
Screenshot: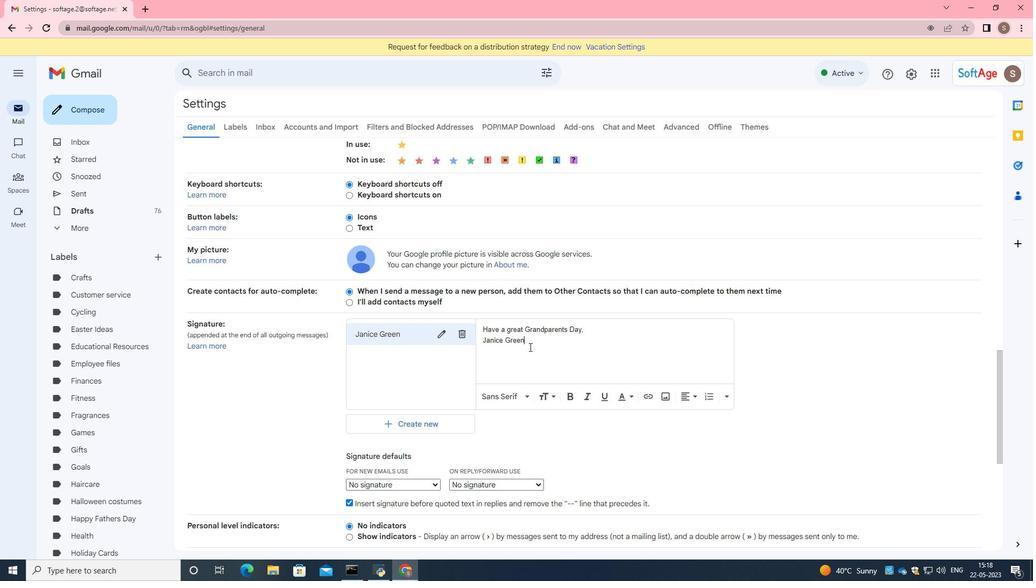 
Action: Mouse moved to (542, 350)
Screenshot: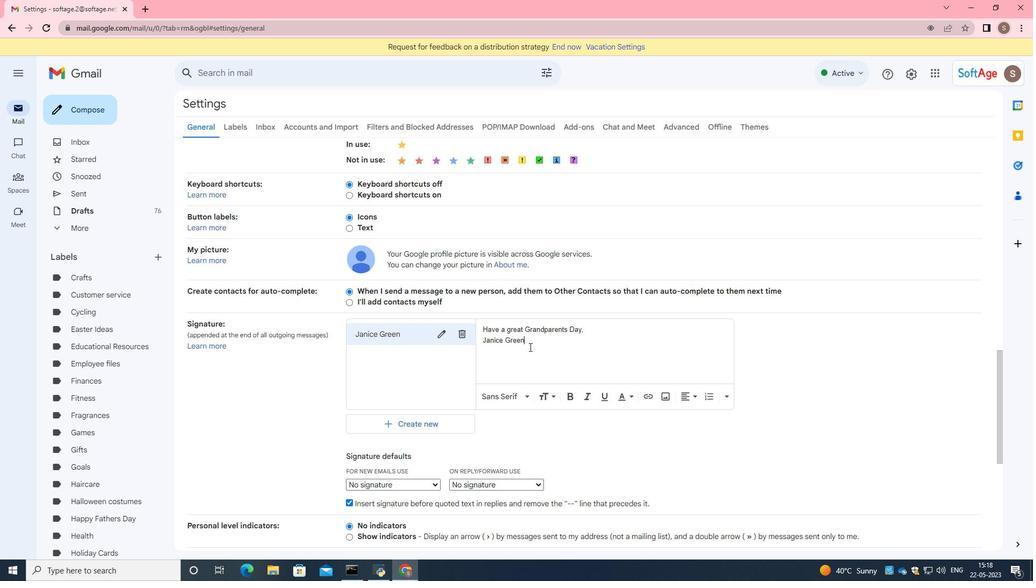 
Action: Mouse scrolled (542, 350) with delta (0, 0)
Screenshot: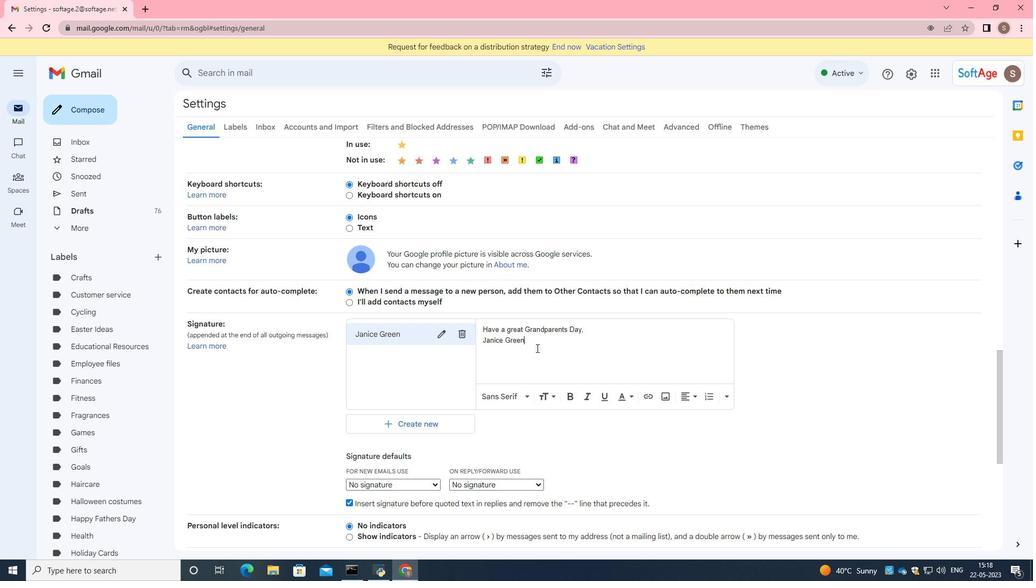 
Action: Mouse moved to (545, 351)
Screenshot: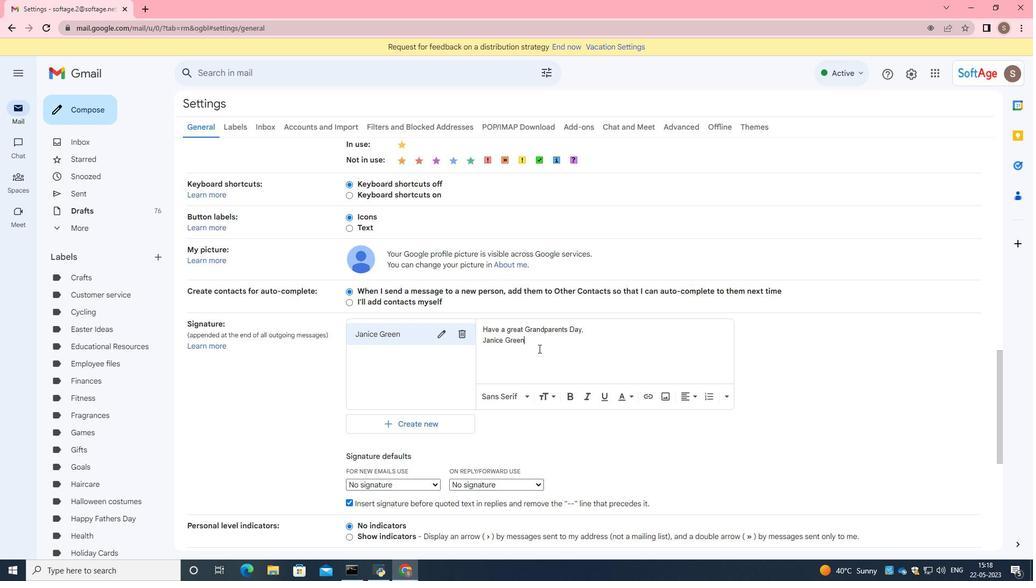 
Action: Mouse scrolled (545, 350) with delta (0, 0)
Screenshot: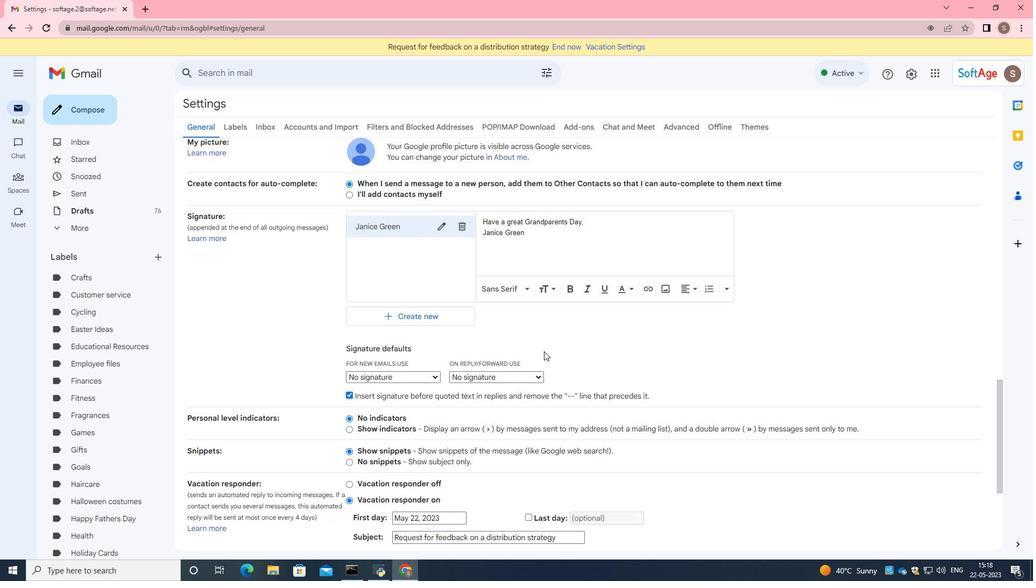 
Action: Mouse moved to (548, 354)
Screenshot: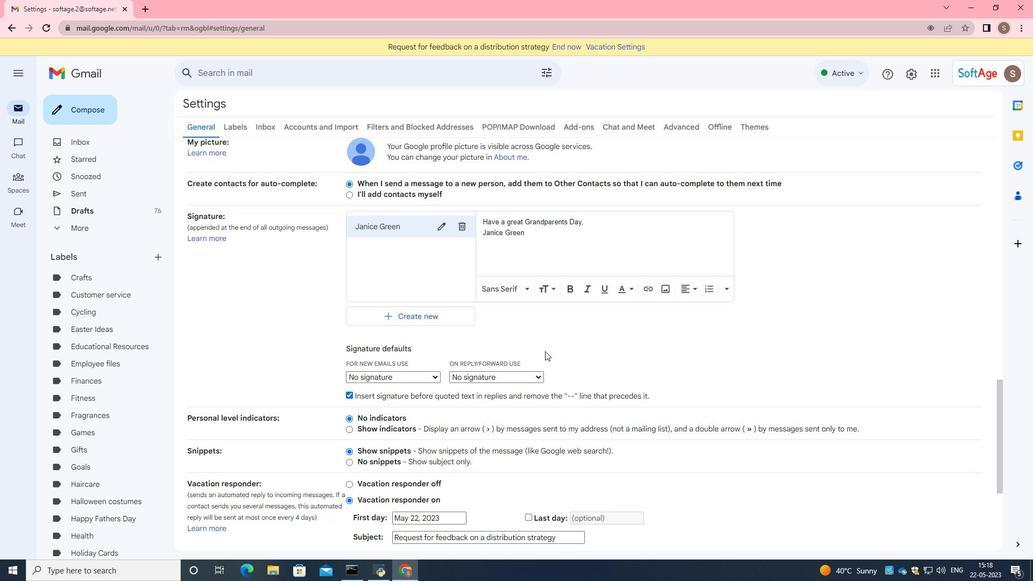 
Action: Mouse scrolled (547, 352) with delta (0, 0)
Screenshot: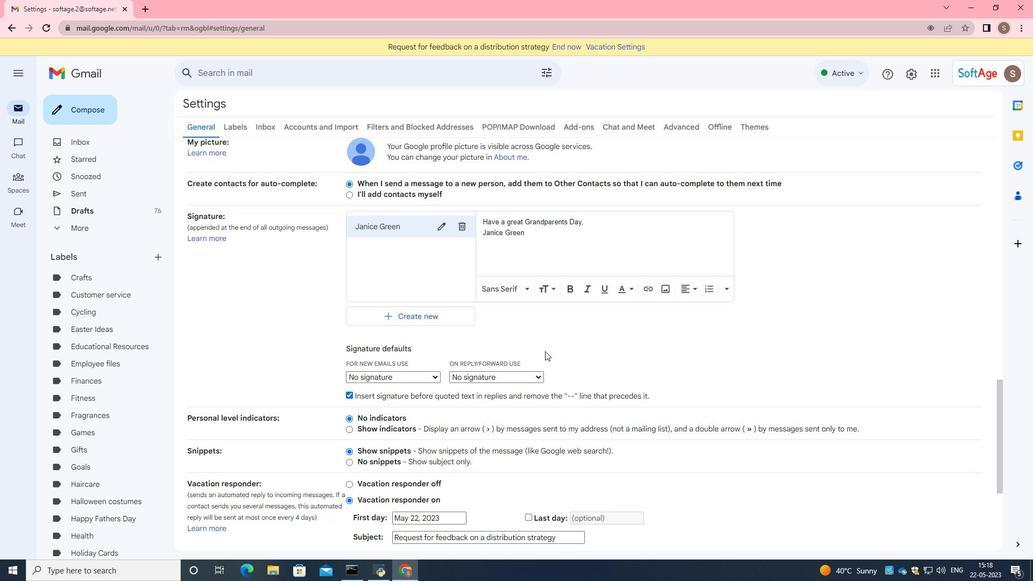 
Action: Mouse scrolled (548, 354) with delta (0, 0)
Screenshot: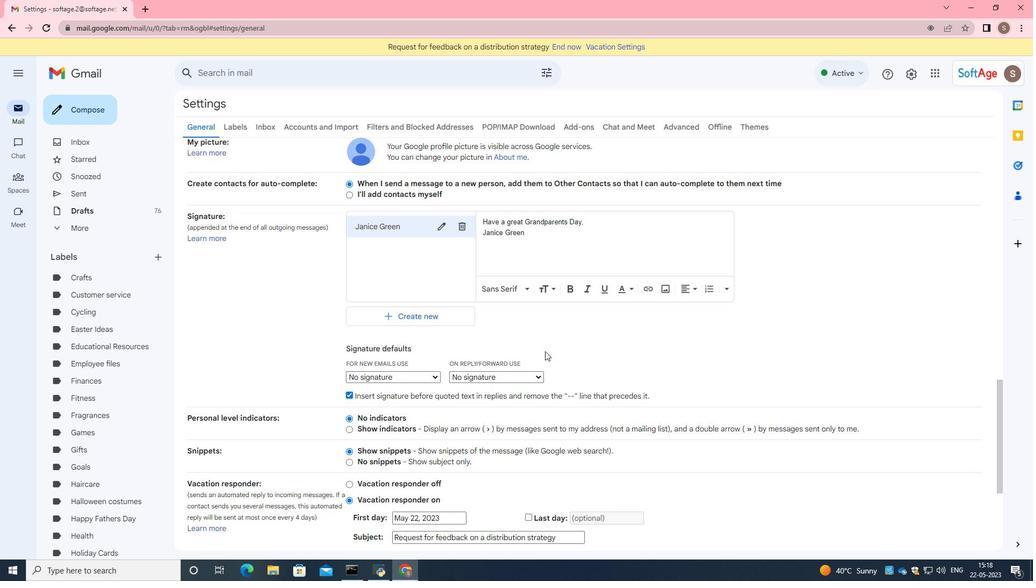 
Action: Mouse moved to (548, 356)
Screenshot: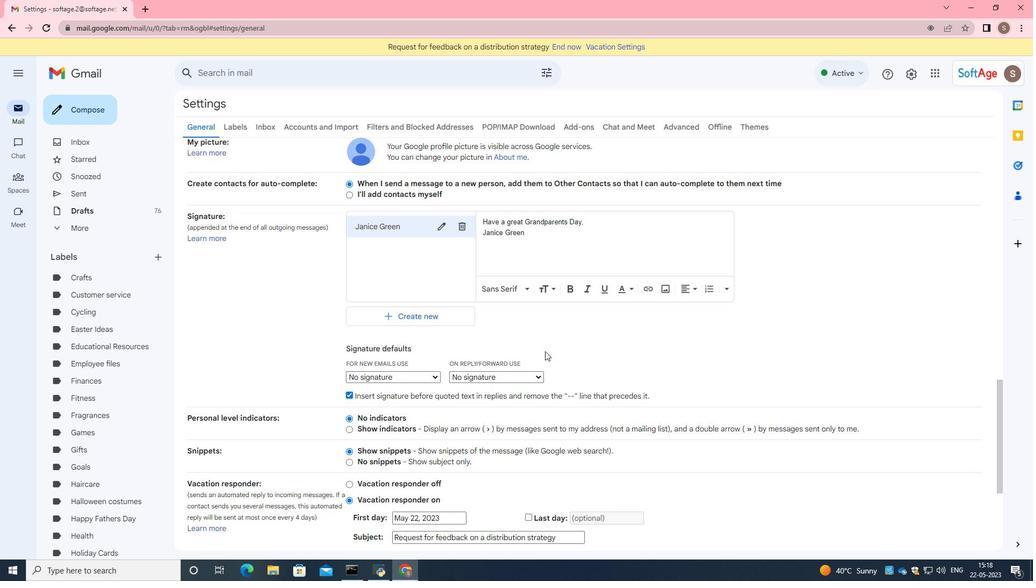 
Action: Mouse scrolled (548, 355) with delta (0, 0)
Screenshot: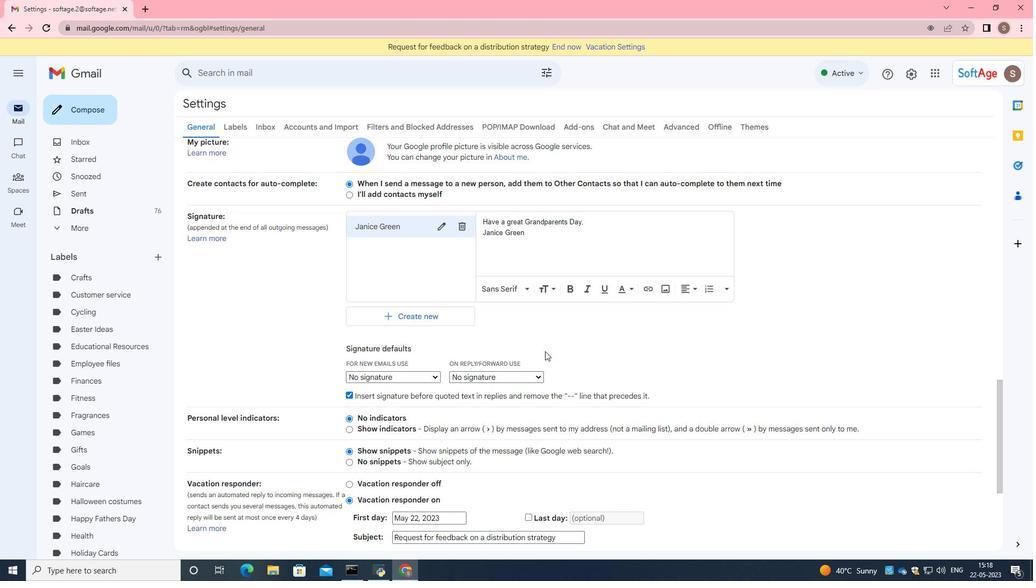 
Action: Mouse moved to (548, 358)
Screenshot: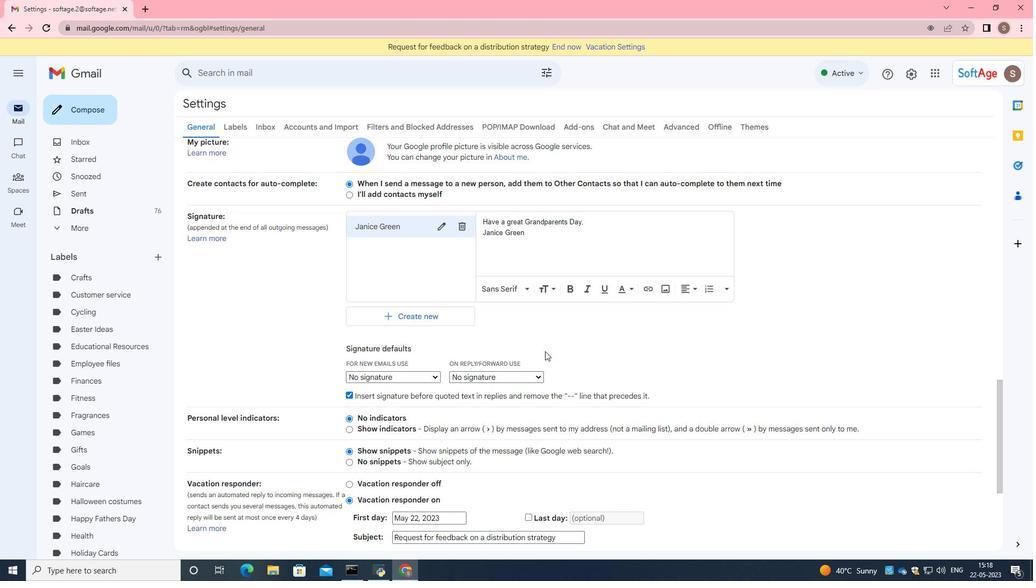 
Action: Mouse scrolled (548, 357) with delta (0, 0)
Screenshot: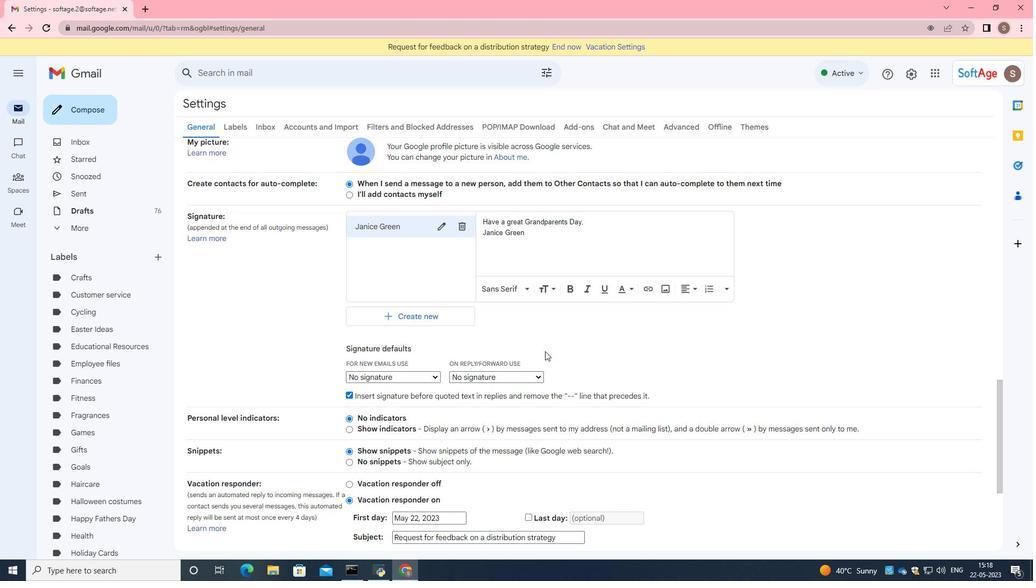 
Action: Mouse moved to (549, 361)
Screenshot: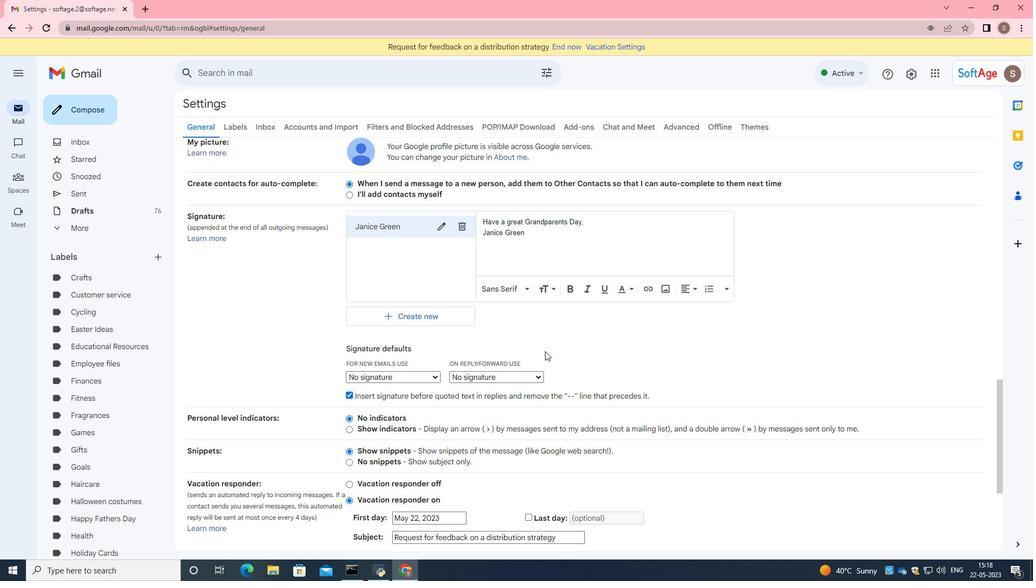 
Action: Mouse scrolled (549, 360) with delta (0, 0)
Screenshot: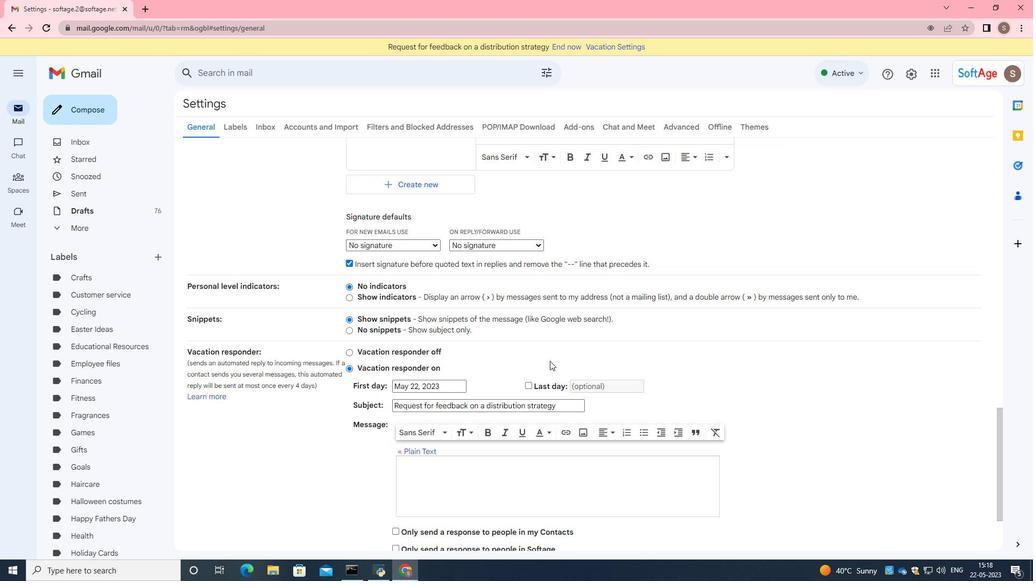 
Action: Mouse scrolled (549, 360) with delta (0, 0)
Screenshot: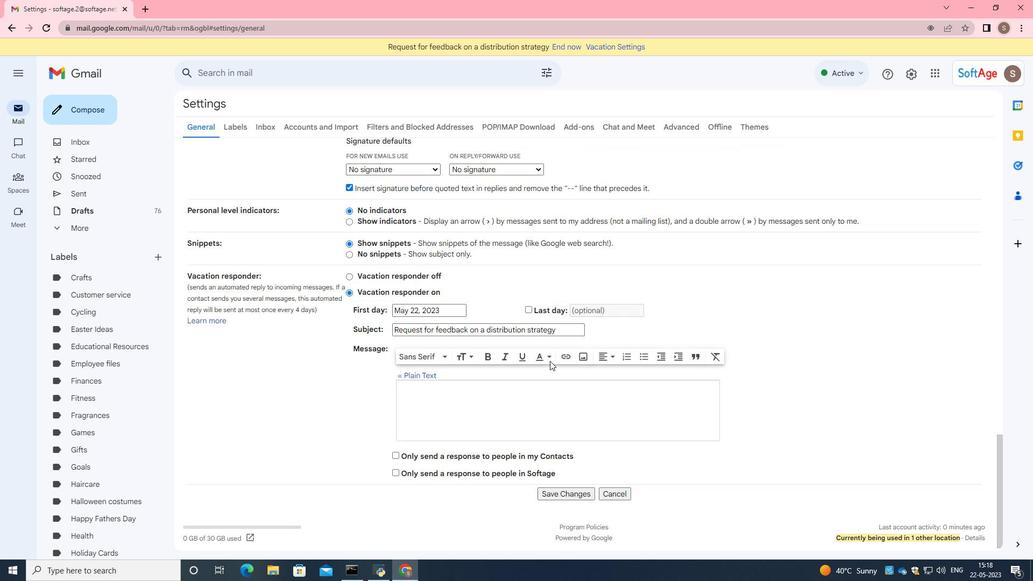 
Action: Mouse moved to (551, 361)
Screenshot: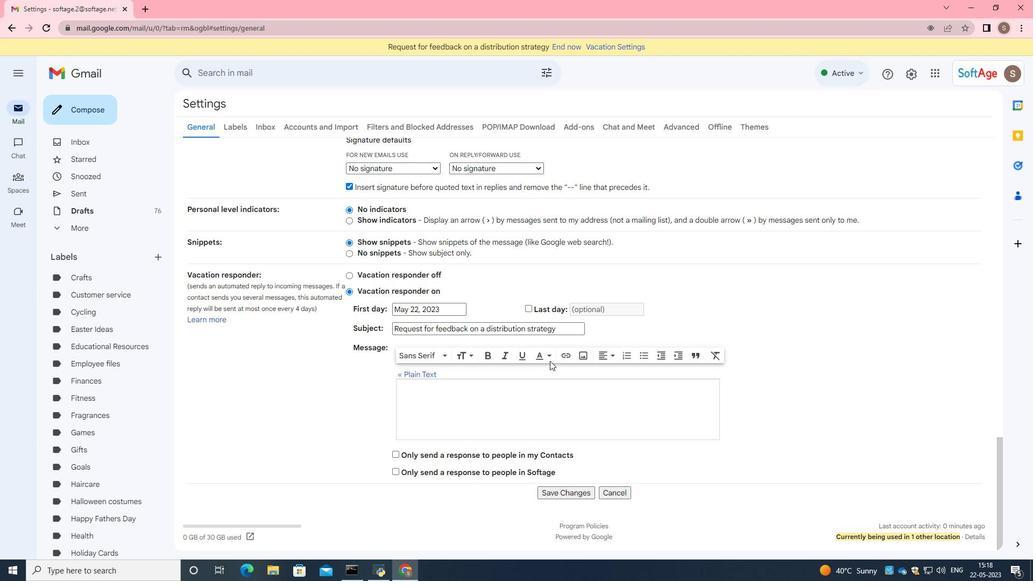 
Action: Mouse scrolled (551, 361) with delta (0, 0)
Screenshot: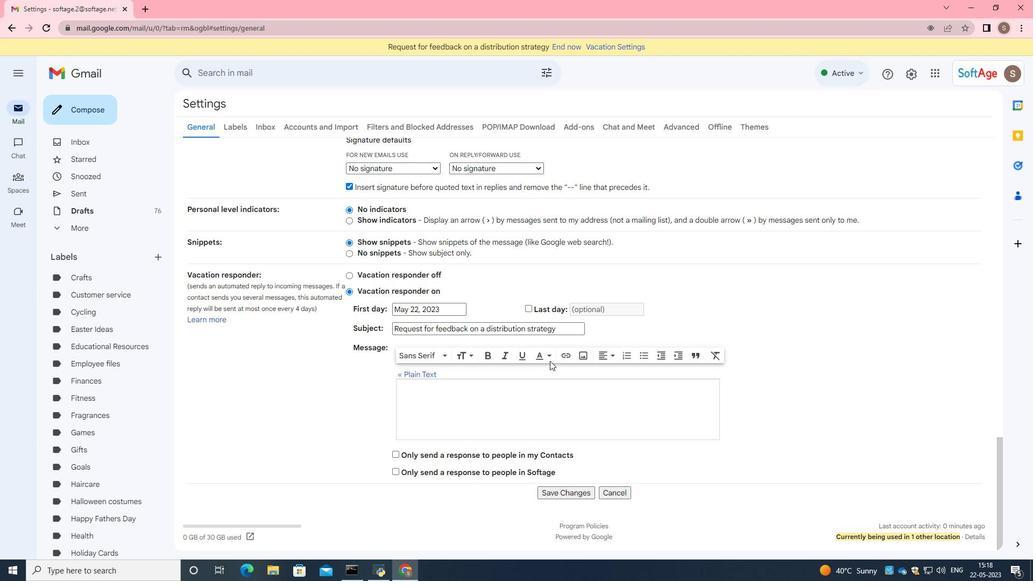 
Action: Mouse moved to (559, 487)
Screenshot: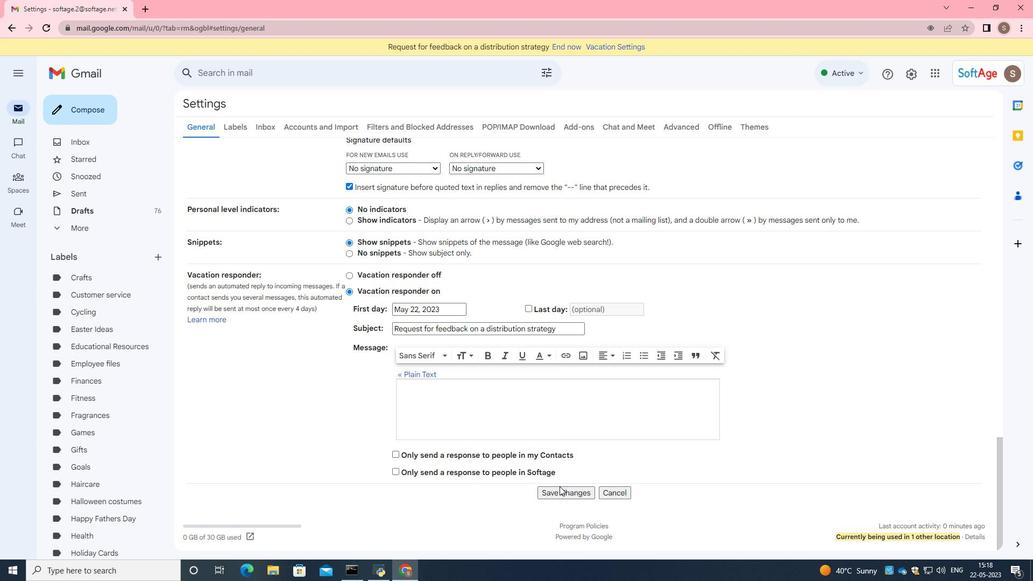 
Action: Mouse pressed left at (559, 487)
Screenshot: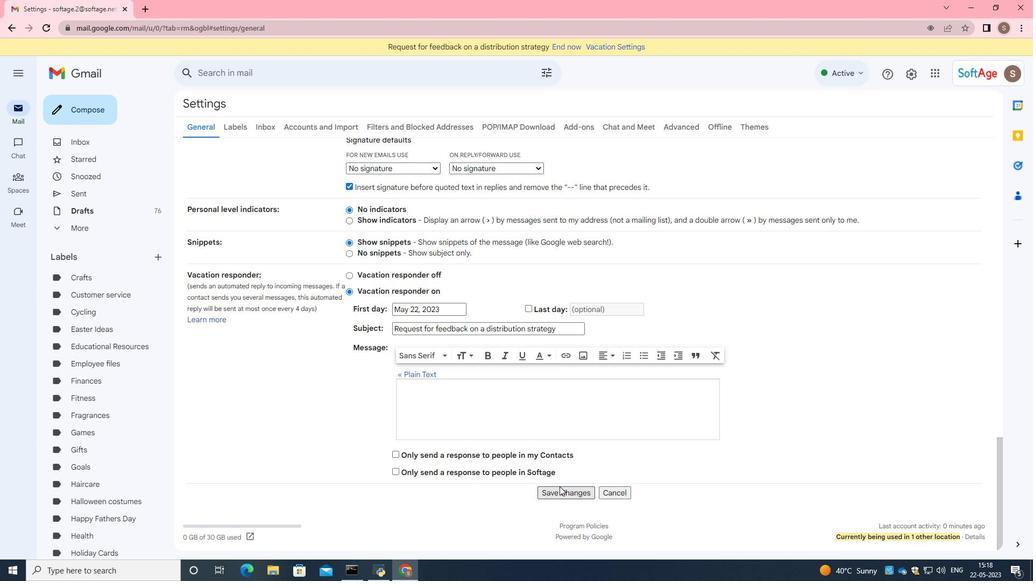 
Action: Mouse moved to (98, 112)
Screenshot: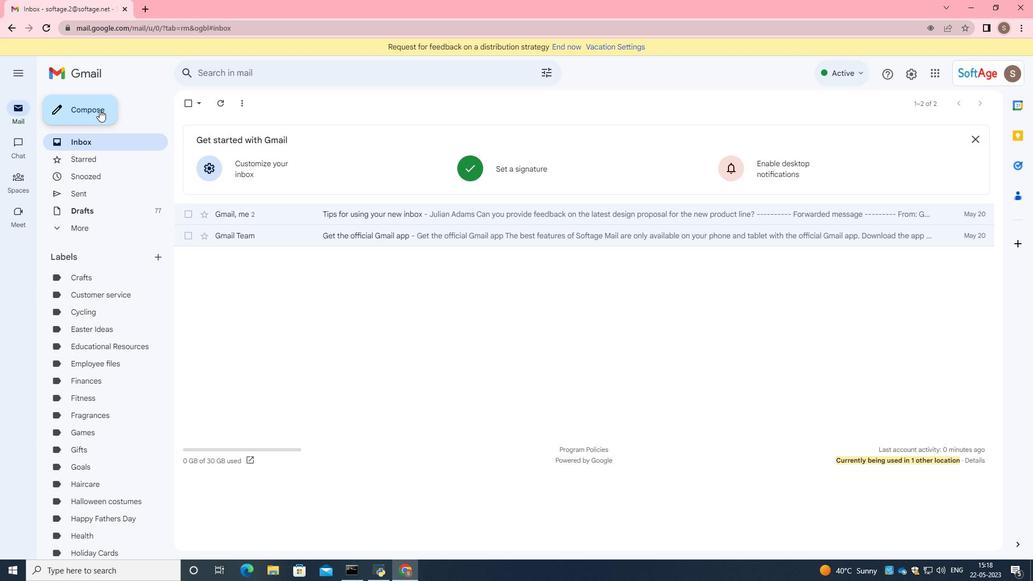 
Action: Mouse pressed left at (98, 112)
Screenshot: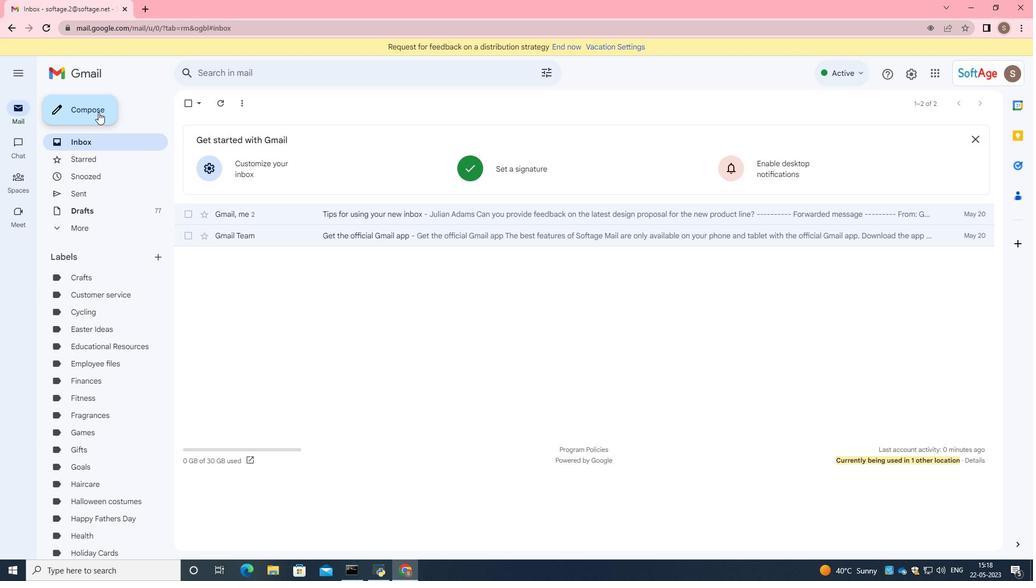 
Action: Mouse moved to (718, 263)
Screenshot: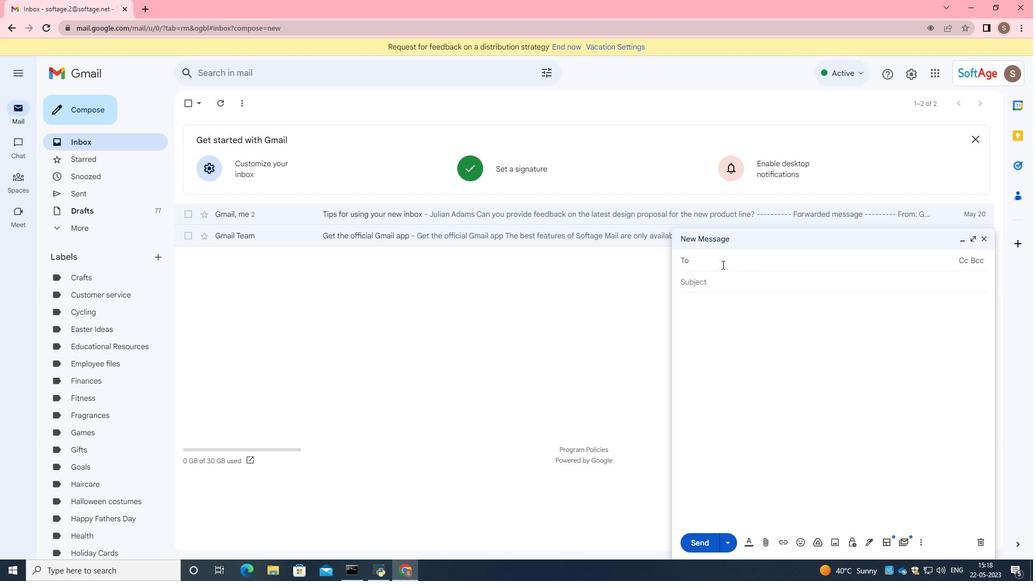
Action: Key pressed softage.5<Key.shift>@softage.net
Screenshot: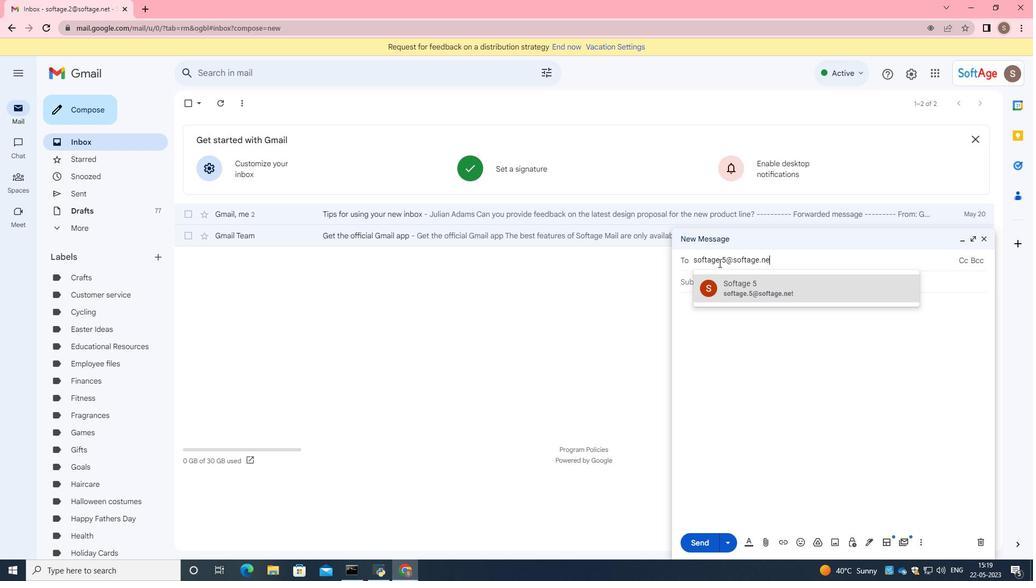 
Action: Mouse moved to (770, 280)
Screenshot: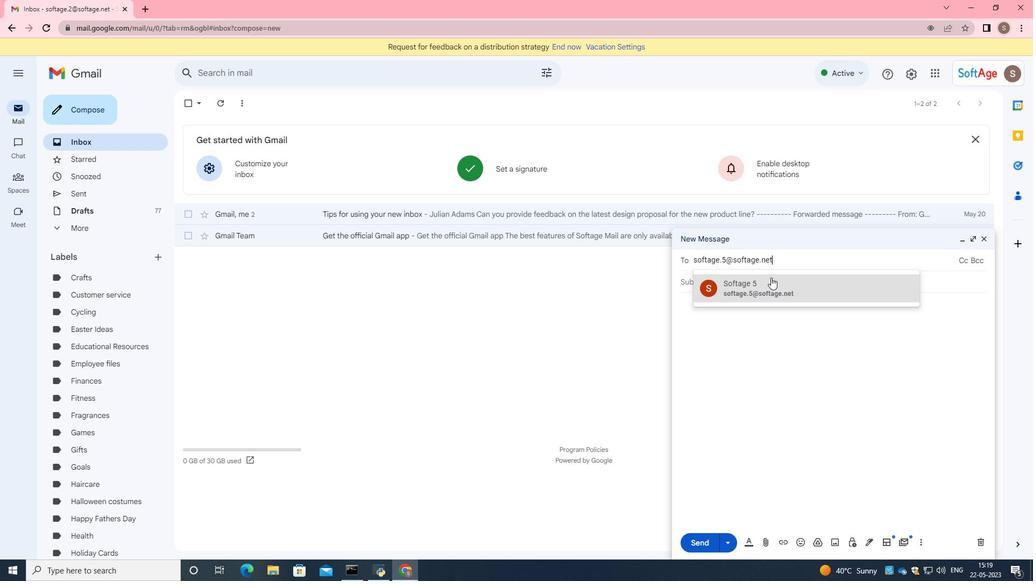 
Action: Mouse pressed left at (770, 280)
Screenshot: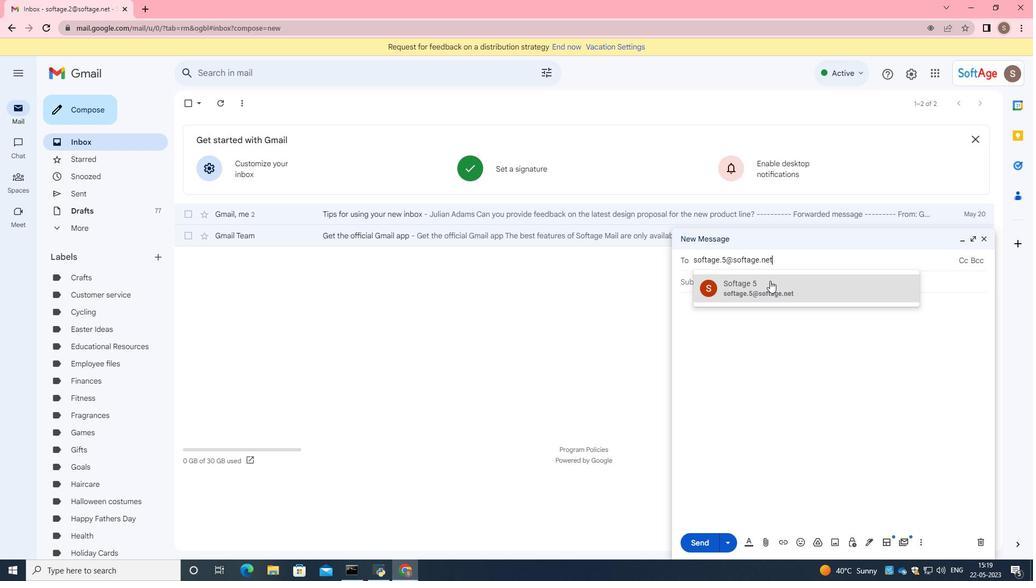 
Action: Mouse moved to (869, 541)
Screenshot: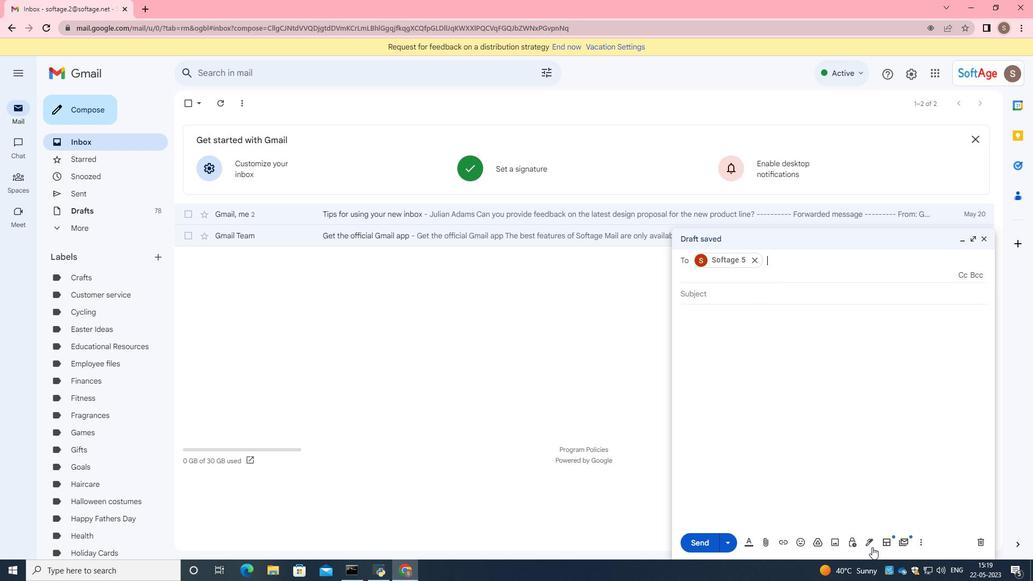 
Action: Mouse pressed left at (869, 541)
Screenshot: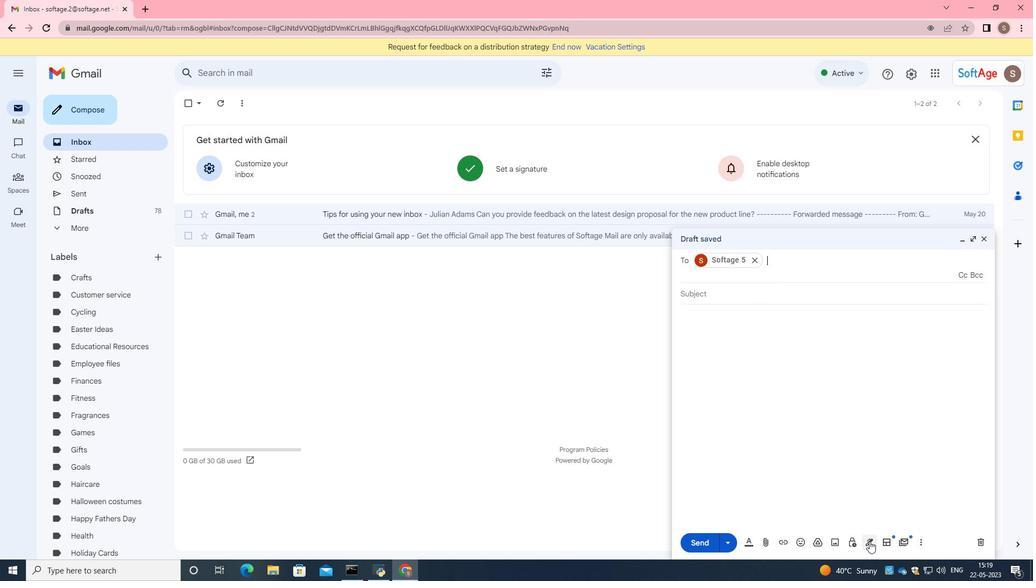 
Action: Mouse moved to (888, 524)
Screenshot: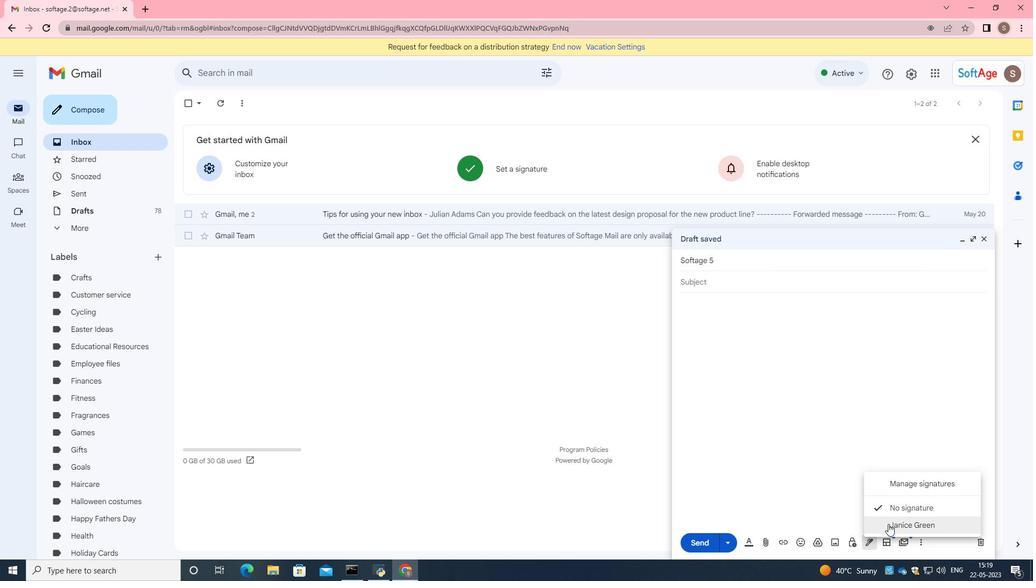 
Action: Mouse pressed left at (888, 524)
Screenshot: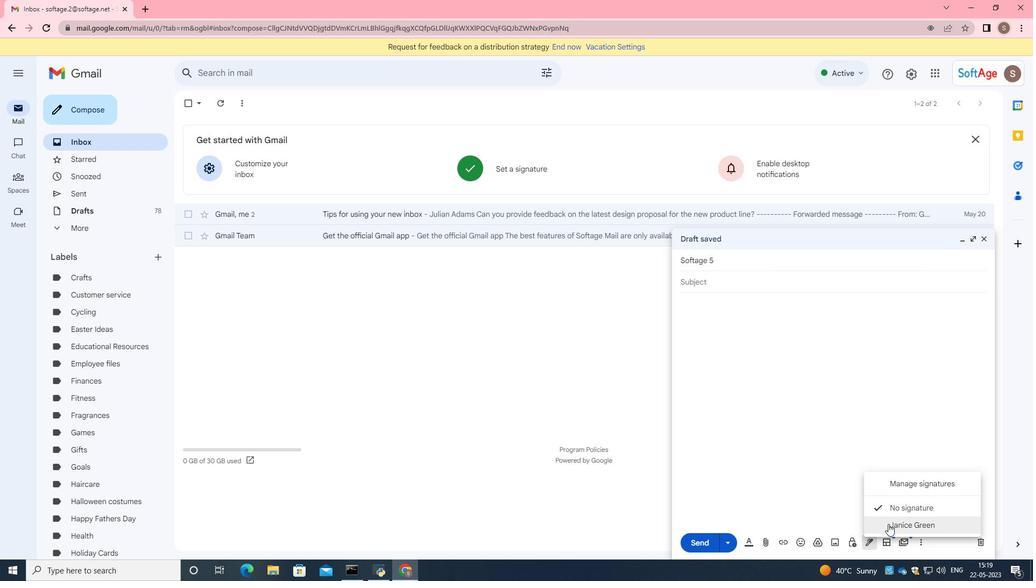 
Action: Mouse moved to (919, 546)
Screenshot: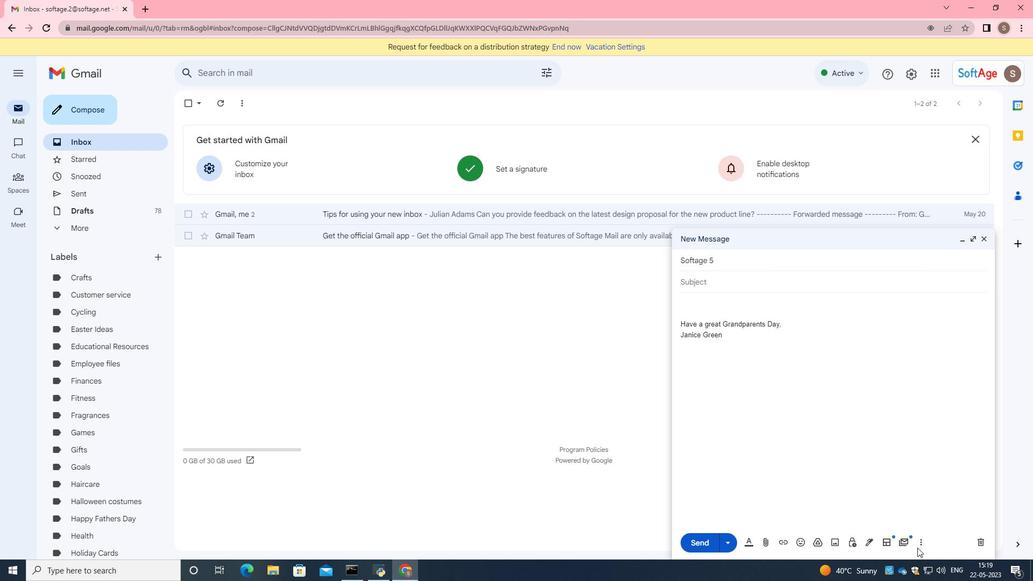 
Action: Mouse pressed left at (919, 546)
Screenshot: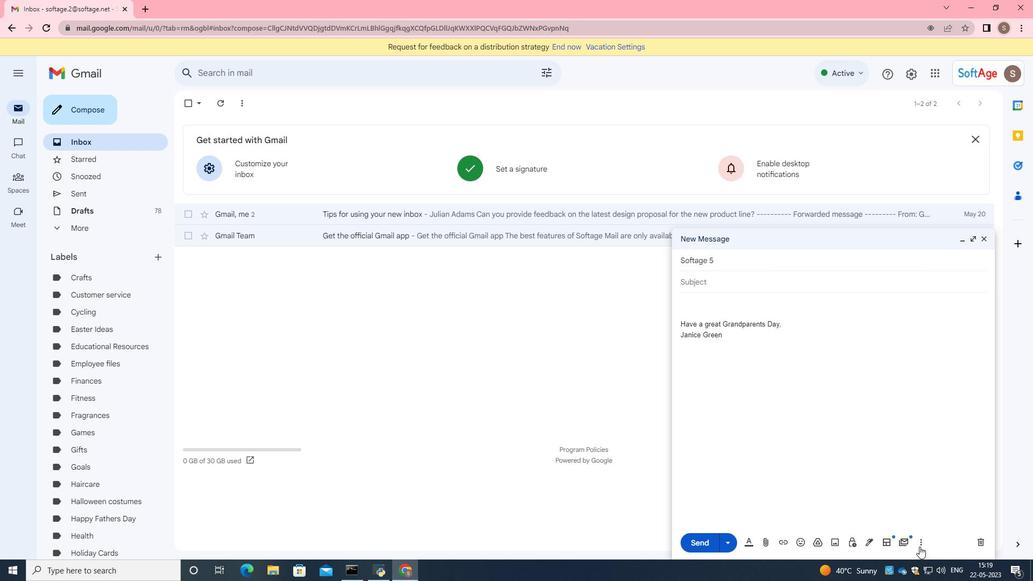 
Action: Mouse moved to (671, 417)
Screenshot: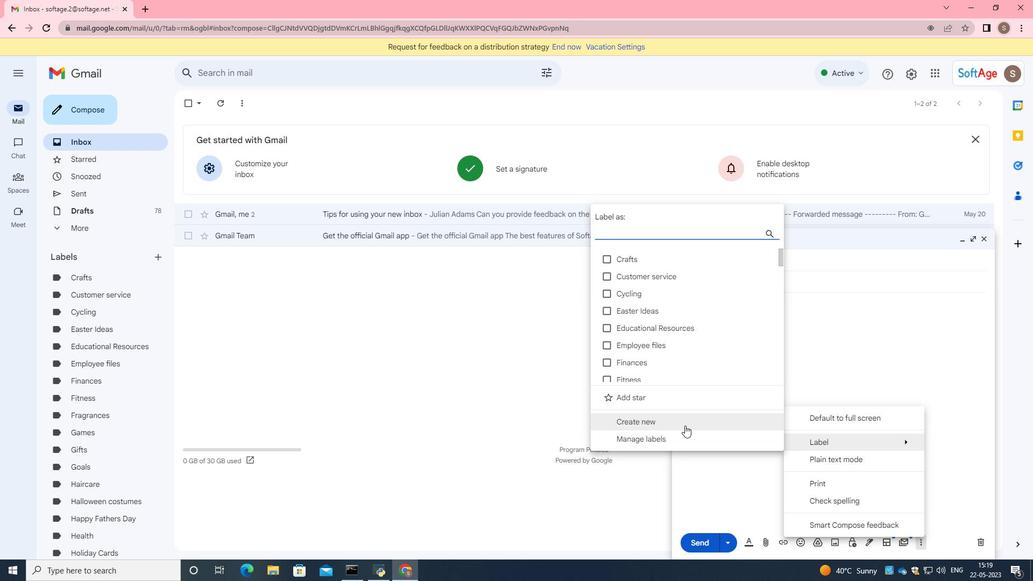 
Action: Mouse pressed left at (671, 417)
Screenshot: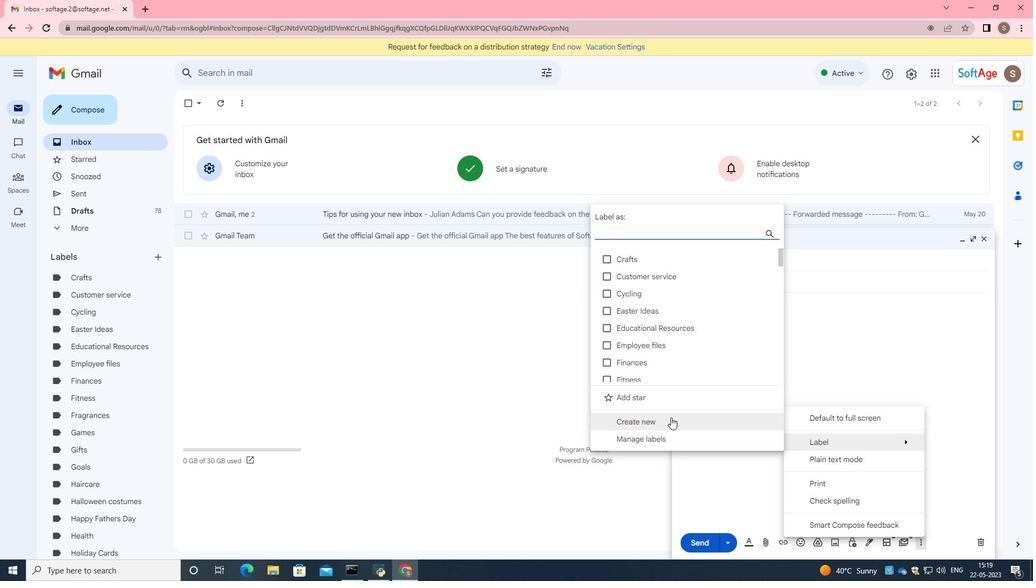 
Action: Key pressed <Key.caps_lock>N<Key.caps_lock><Key.backspace><Key.caps_lock>B<Key.caps_lock>iyh<Key.backspace><Key.backspace>rthday<Key.space><Key.caps_lock>P<Key.caps_lock>arties
Screenshot: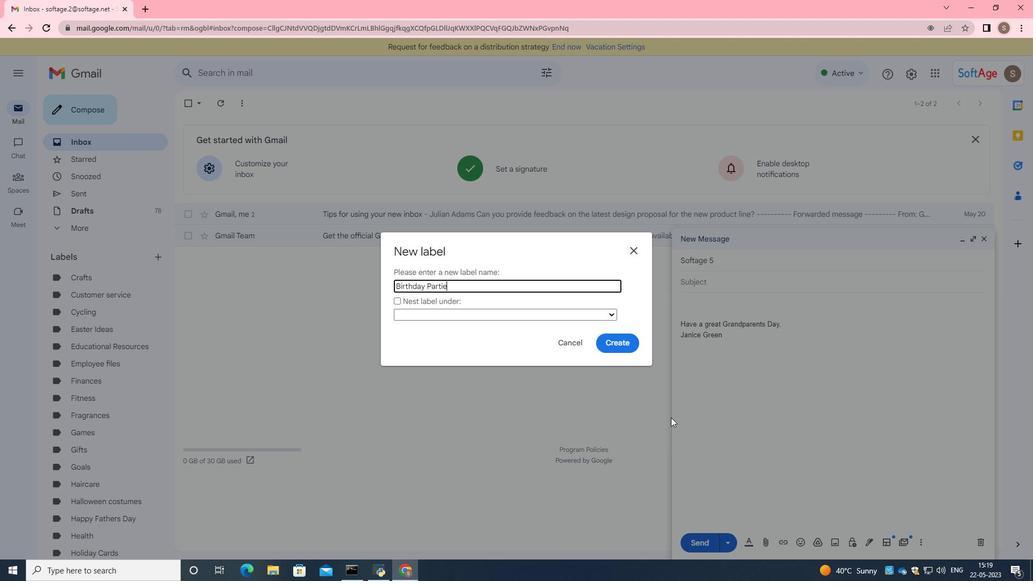 
Action: Mouse moved to (619, 351)
Screenshot: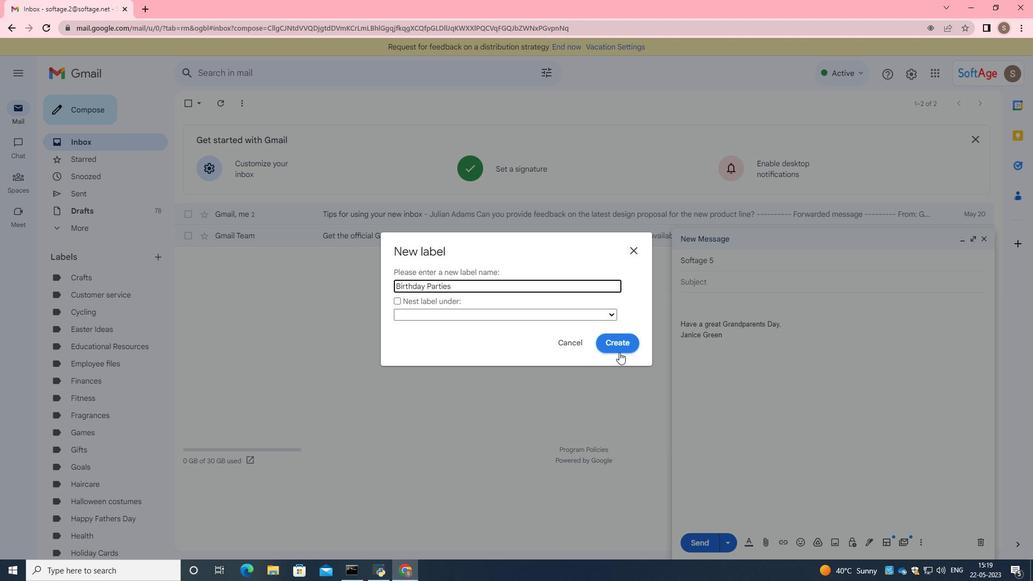 
Action: Mouse pressed left at (619, 351)
Screenshot: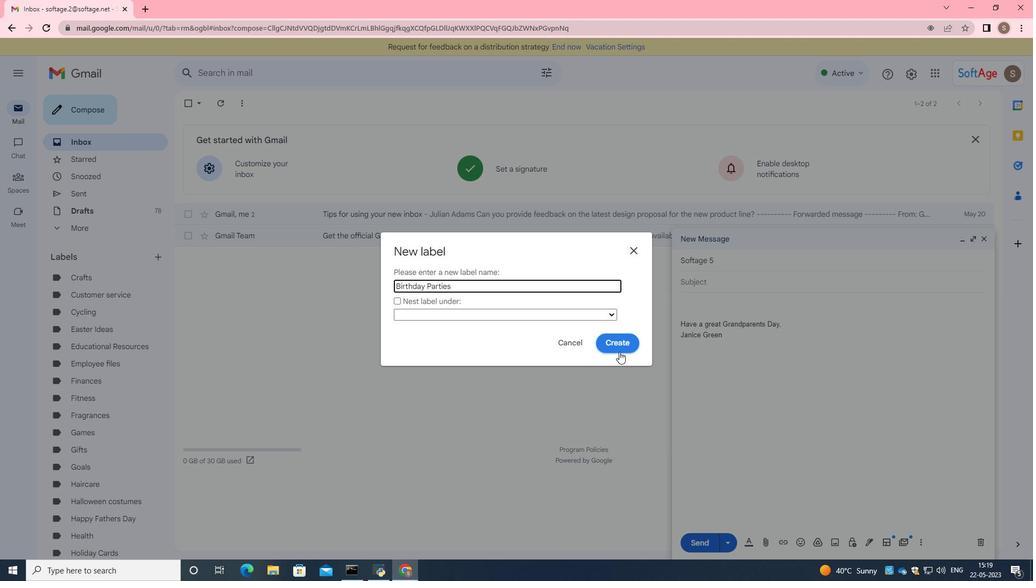 
Action: Mouse moved to (709, 389)
Screenshot: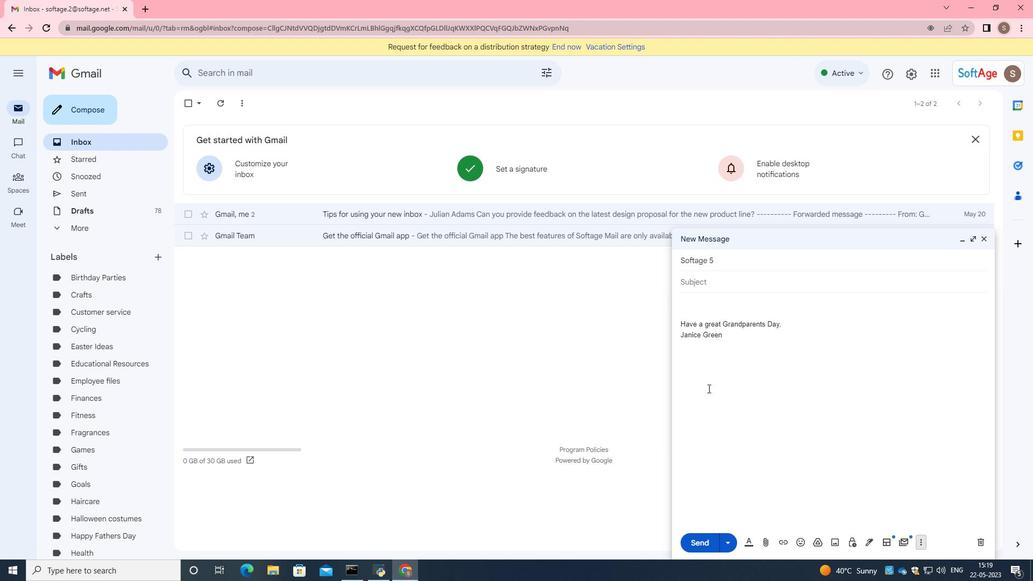 
